 Task: Open Card Product End-of-Life Performance Review in Board Sales Territory Planning and Forecasting to Workspace Design Software and add a team member Softage.2@softage.net, a label Green, a checklist Special Education, an attachment from your computer, a color Green and finally, add a card description 'Plan and execute company team-building activity at a comedy club' and a comment 'We should approach this task with a sense of empathy, putting ourselves in the shoes of our stakeholders to understand their perspectives.'. Add a start date 'Jan 06, 1900' with a due date 'Jan 13, 1900'
Action: Mouse moved to (347, 134)
Screenshot: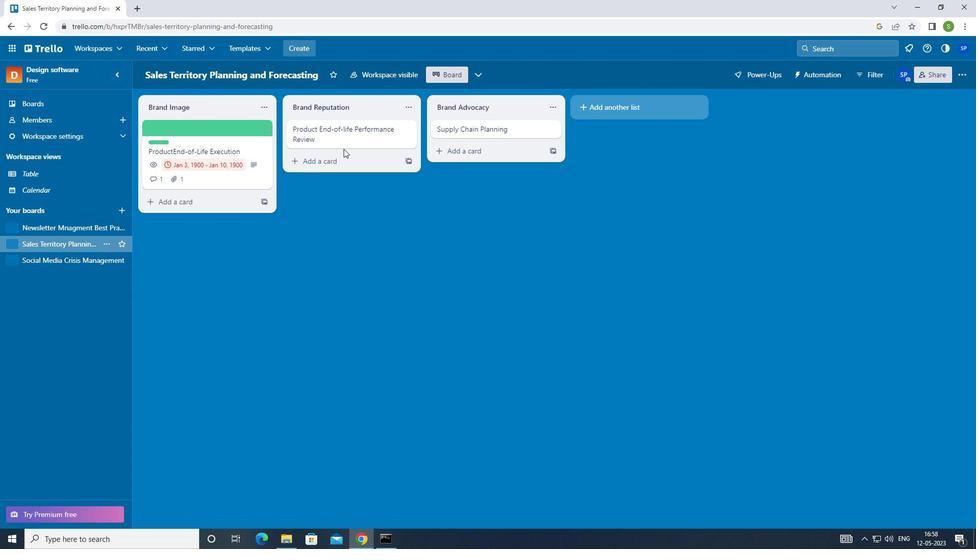 
Action: Mouse pressed left at (347, 134)
Screenshot: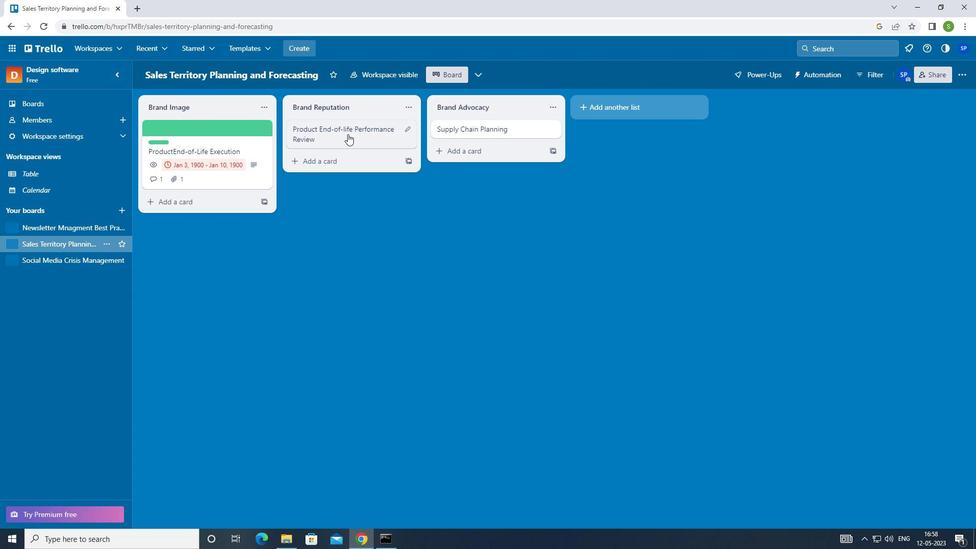 
Action: Mouse moved to (626, 128)
Screenshot: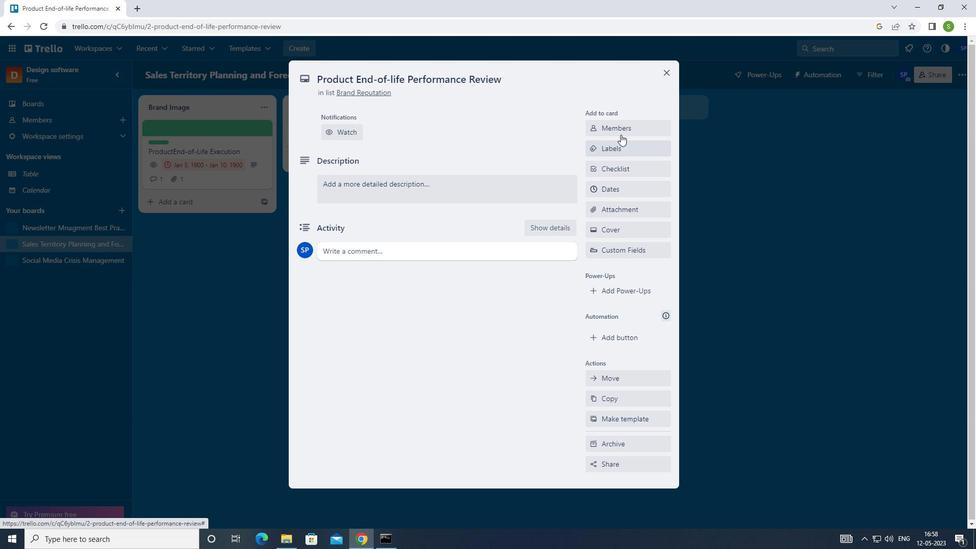 
Action: Mouse pressed left at (626, 128)
Screenshot: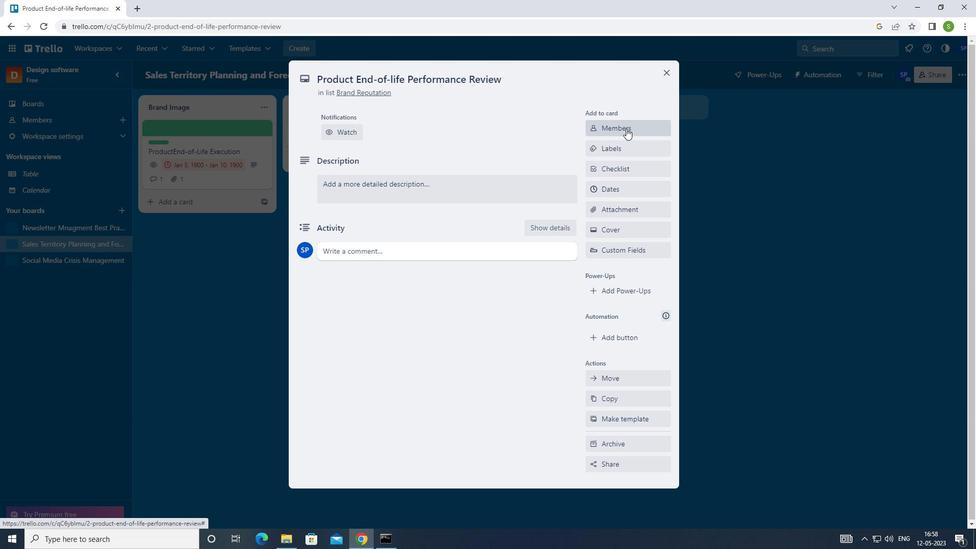 
Action: Mouse moved to (492, 149)
Screenshot: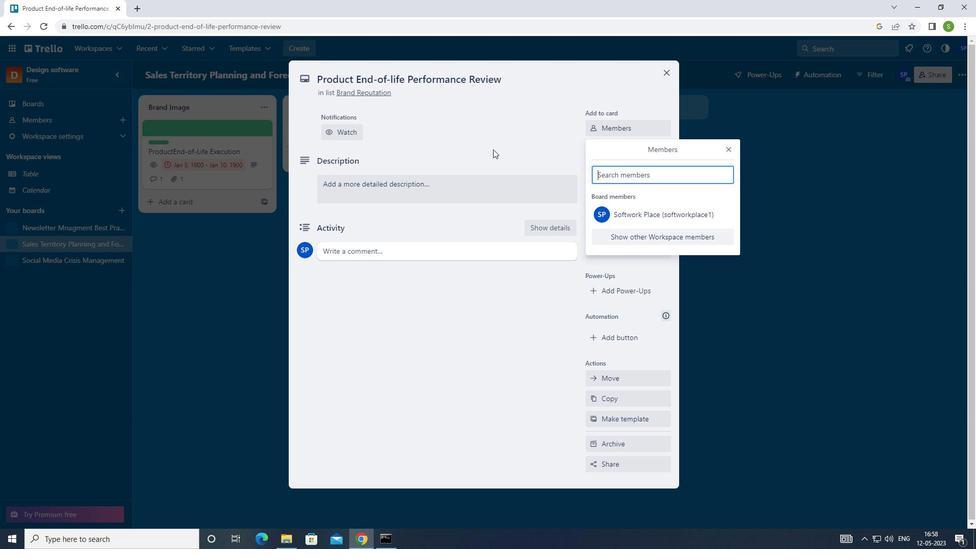 
Action: Key pressed <Key.shift>SOFTAGE.2<Key.shift>@SOFTAGE.NET<Key.enter>
Screenshot: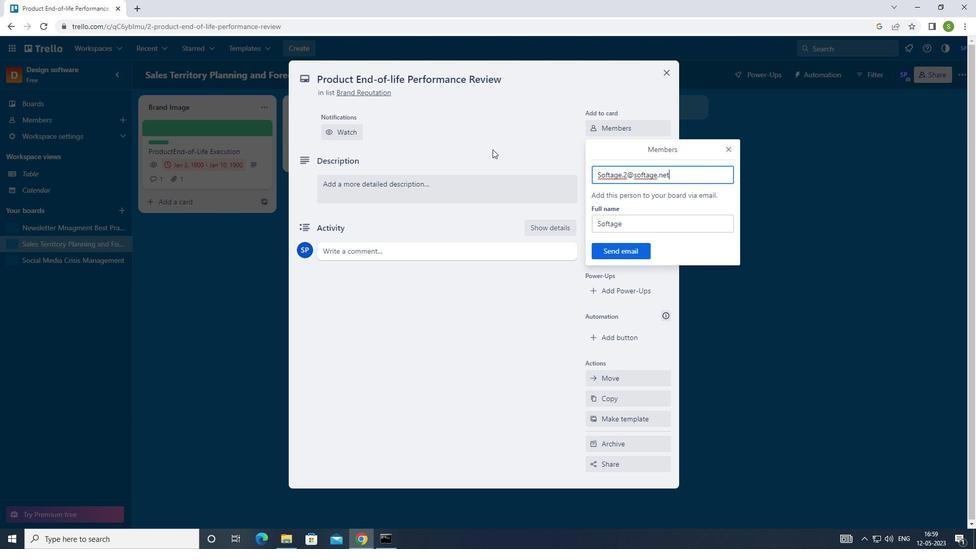 
Action: Mouse moved to (734, 149)
Screenshot: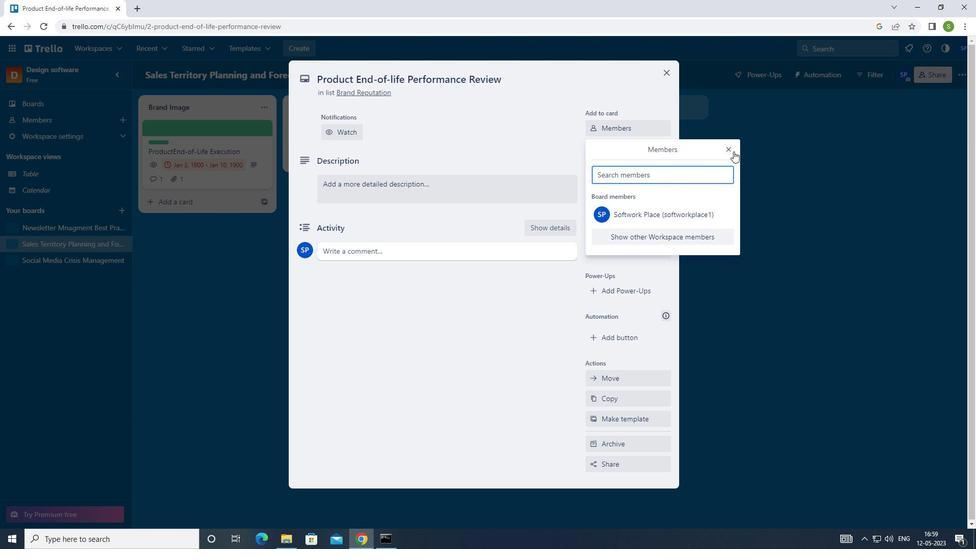 
Action: Mouse pressed left at (734, 149)
Screenshot: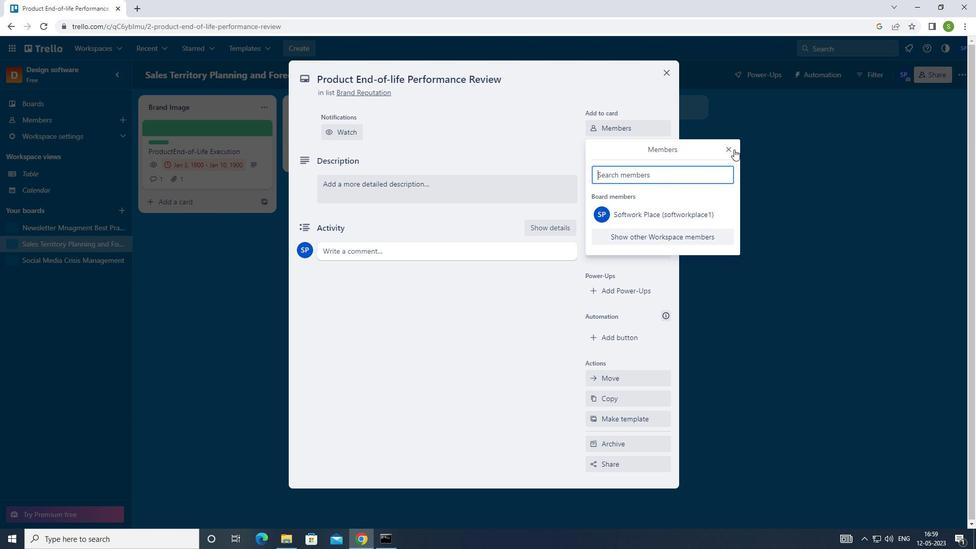 
Action: Mouse moved to (629, 153)
Screenshot: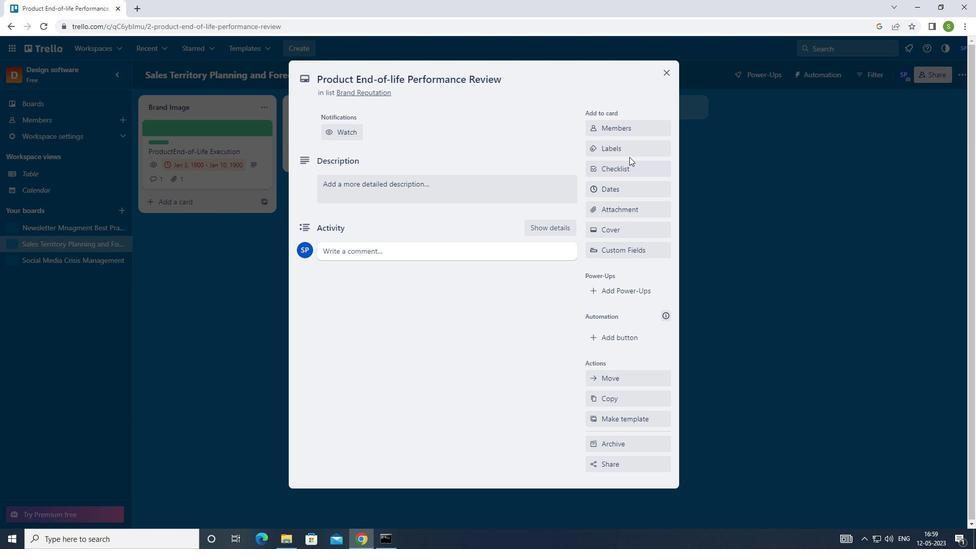 
Action: Mouse pressed left at (629, 153)
Screenshot: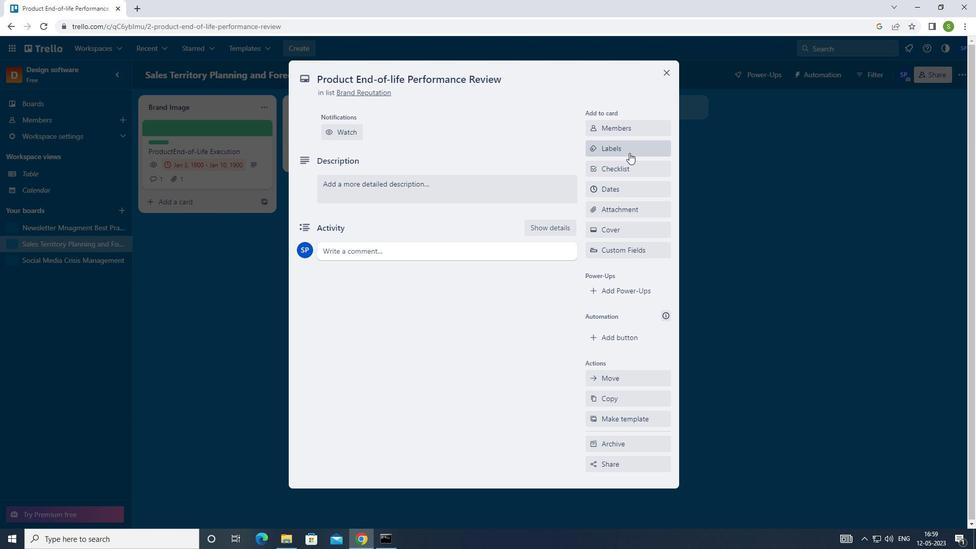 
Action: Mouse moved to (597, 233)
Screenshot: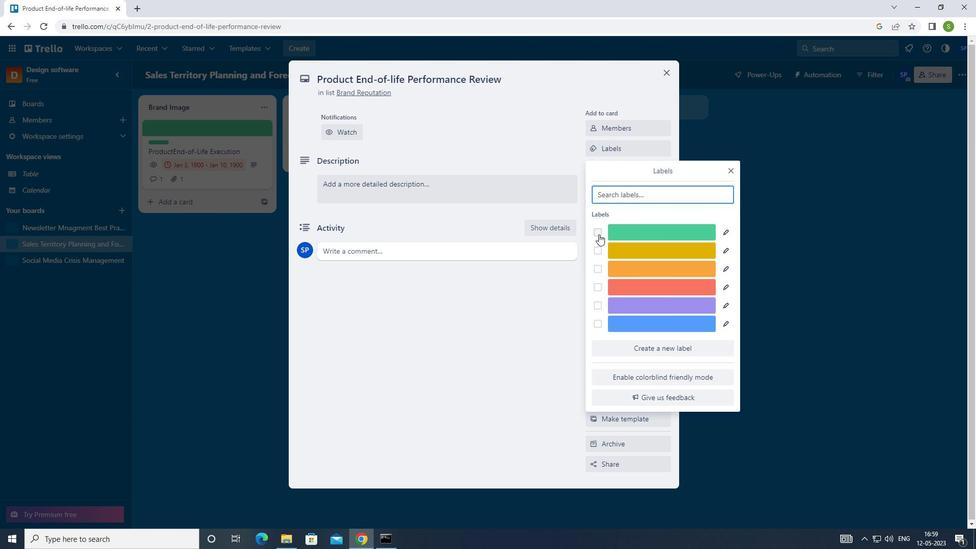 
Action: Mouse pressed left at (597, 233)
Screenshot: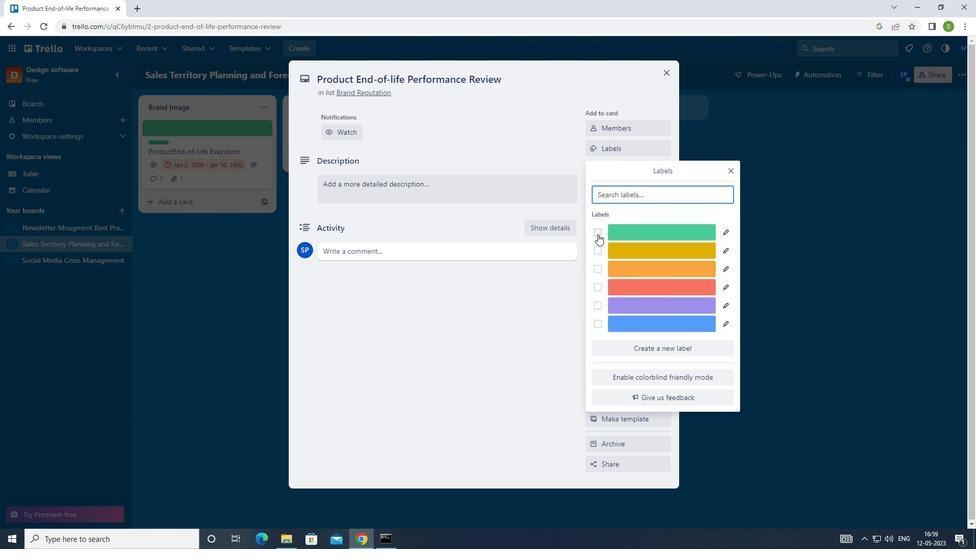 
Action: Mouse moved to (729, 171)
Screenshot: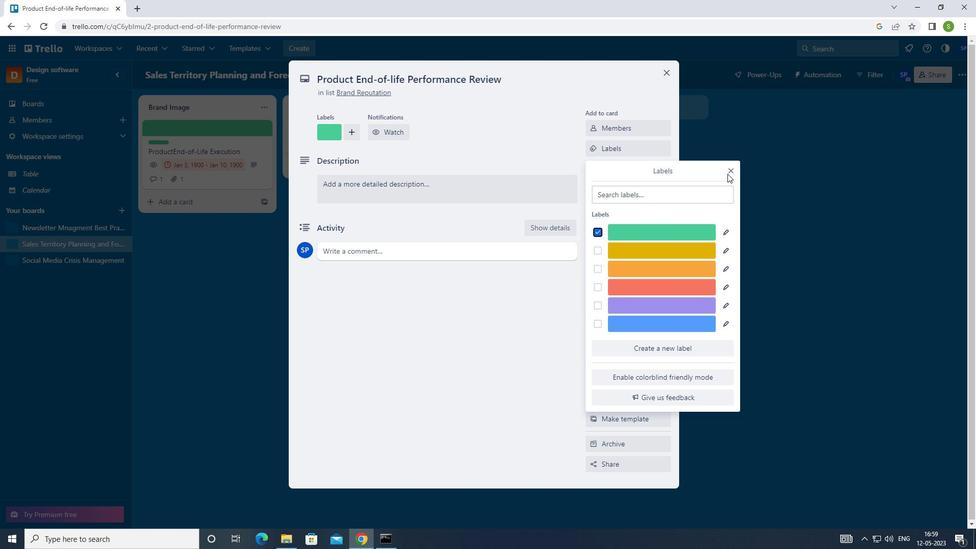 
Action: Mouse pressed left at (729, 171)
Screenshot: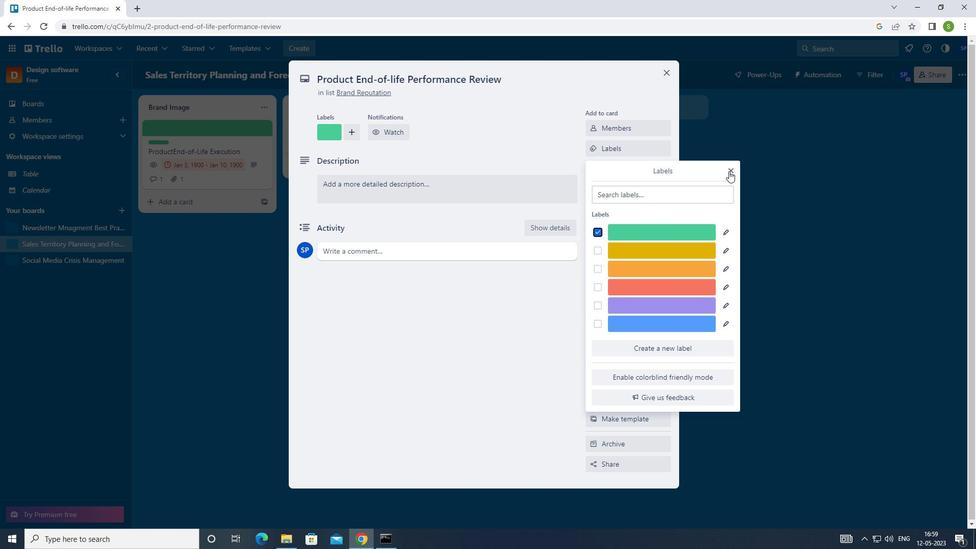 
Action: Mouse moved to (649, 174)
Screenshot: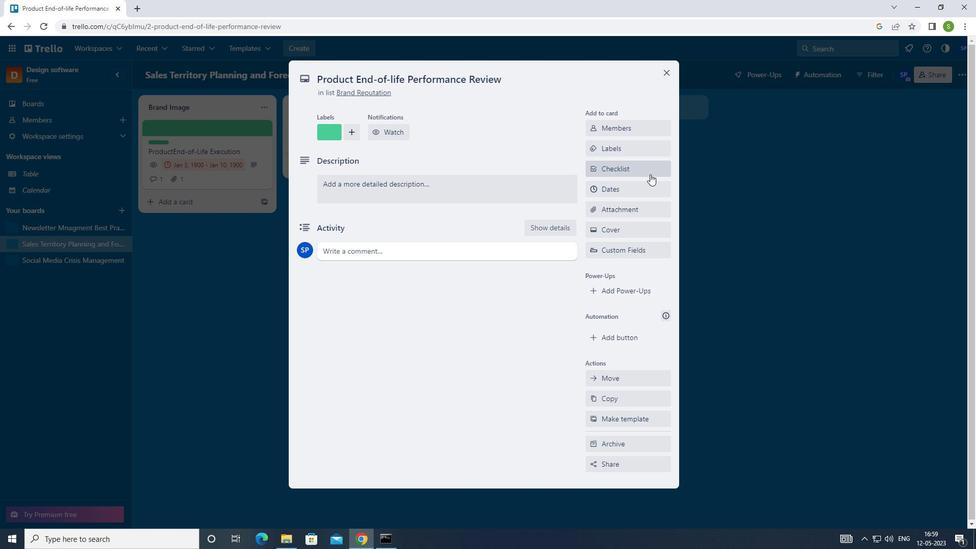 
Action: Mouse pressed left at (649, 174)
Screenshot: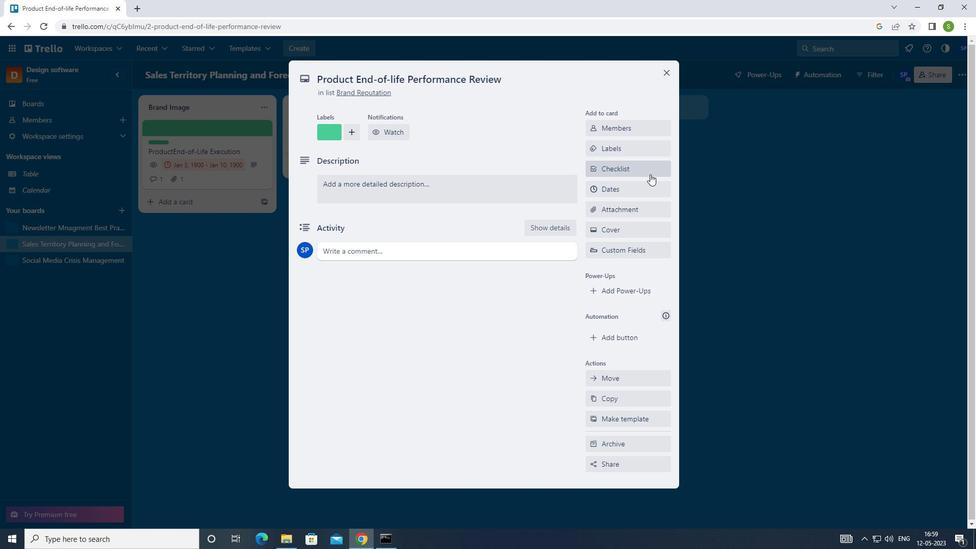 
Action: Mouse moved to (692, 190)
Screenshot: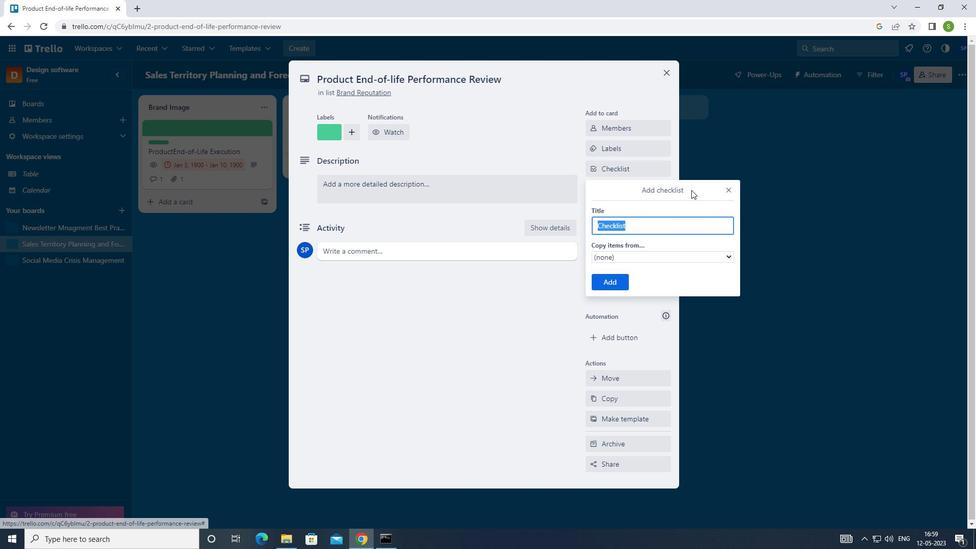 
Action: Key pressed <Key.shift>S
Screenshot: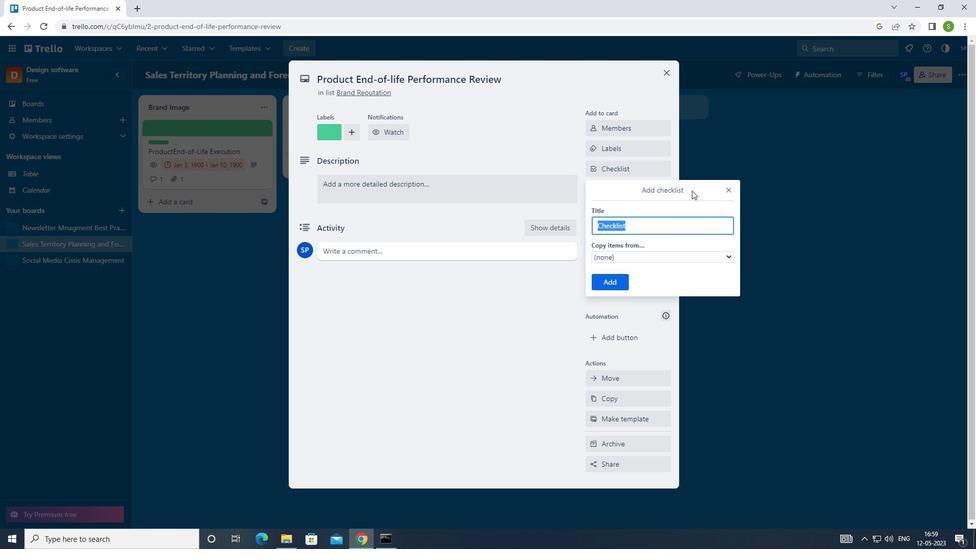 
Action: Mouse moved to (678, 269)
Screenshot: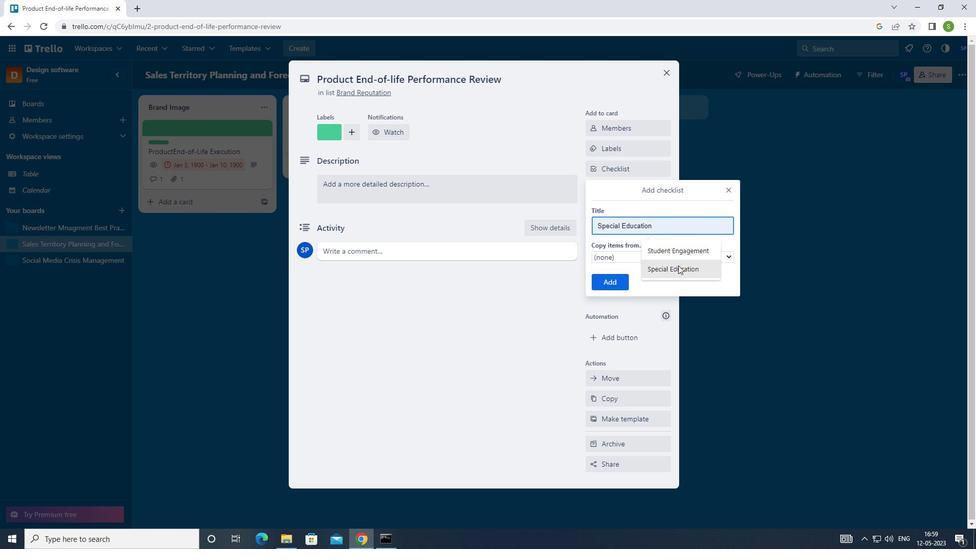 
Action: Mouse pressed left at (678, 269)
Screenshot: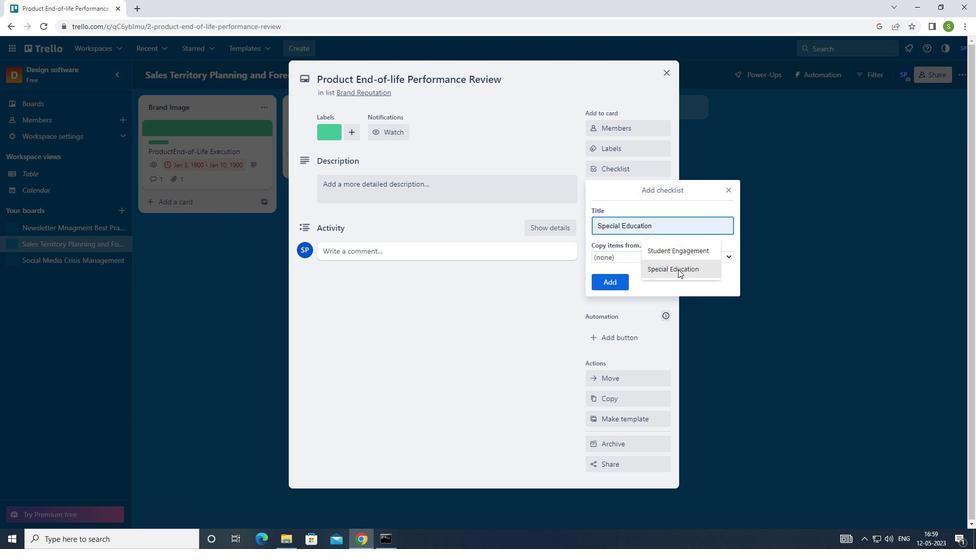 
Action: Mouse moved to (618, 280)
Screenshot: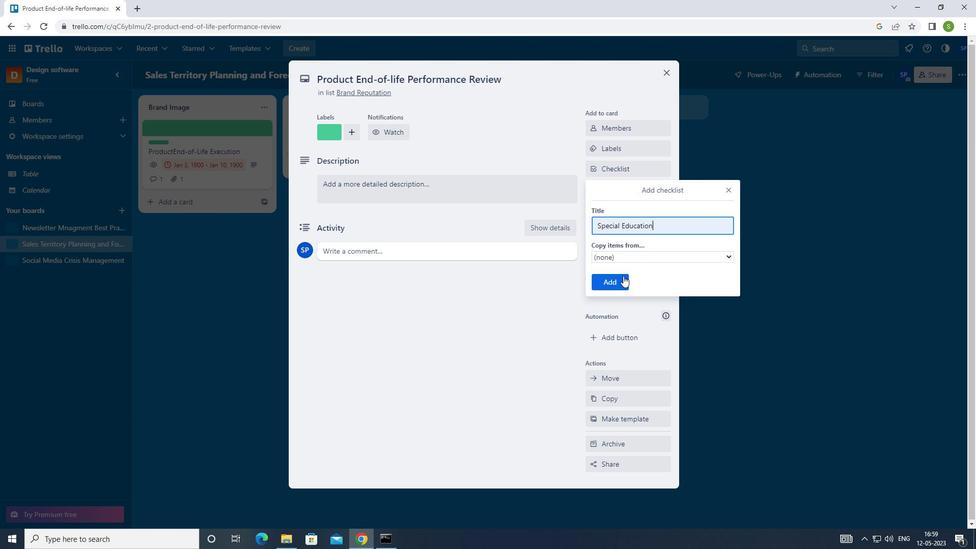 
Action: Mouse pressed left at (618, 280)
Screenshot: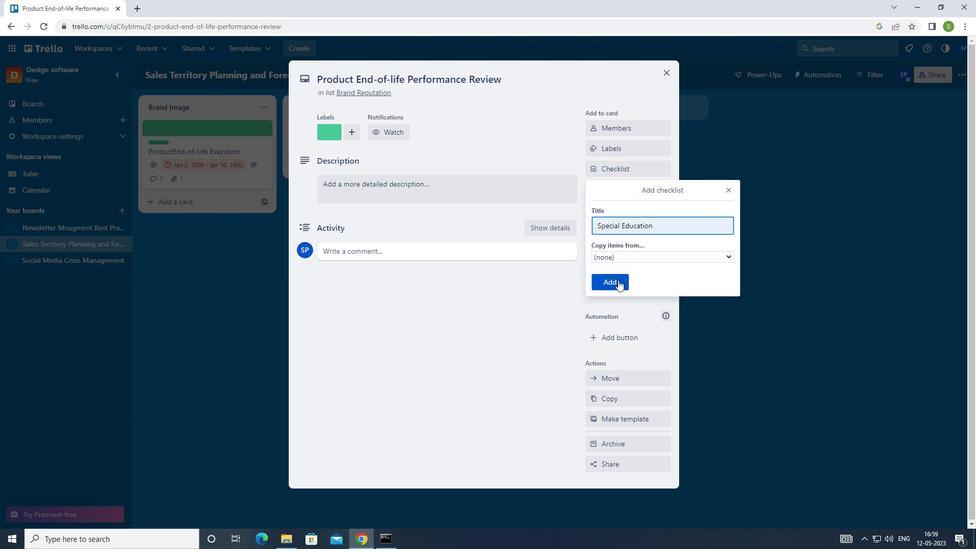 
Action: Mouse moved to (622, 204)
Screenshot: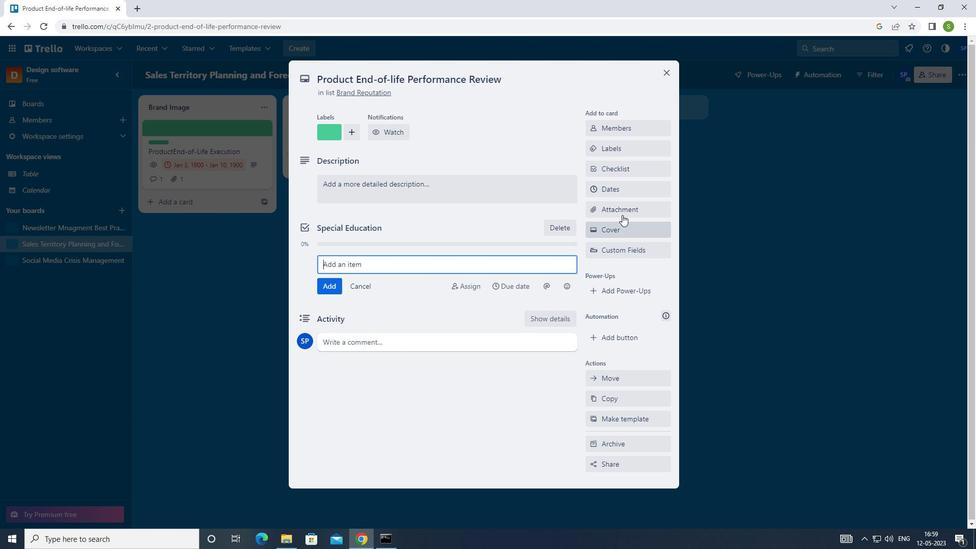 
Action: Mouse pressed left at (622, 204)
Screenshot: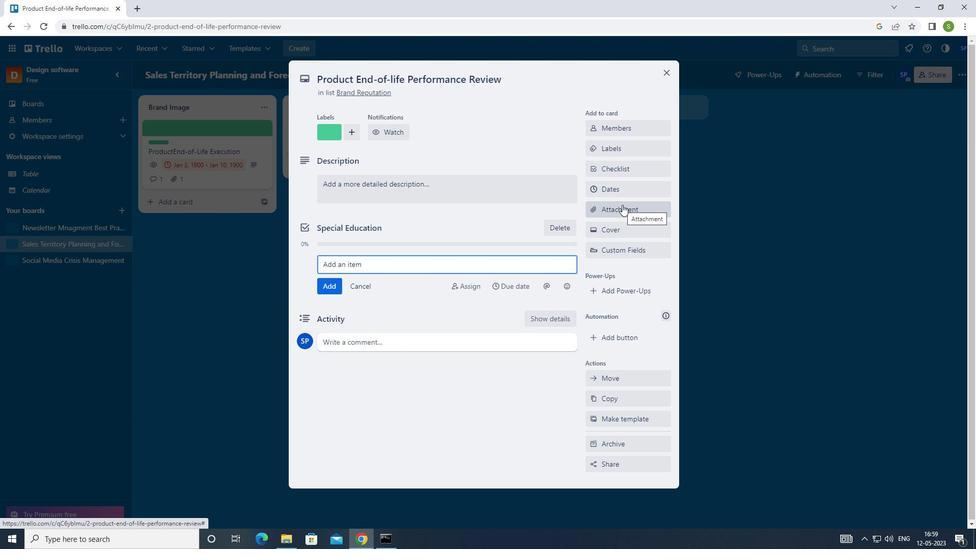 
Action: Mouse moved to (621, 251)
Screenshot: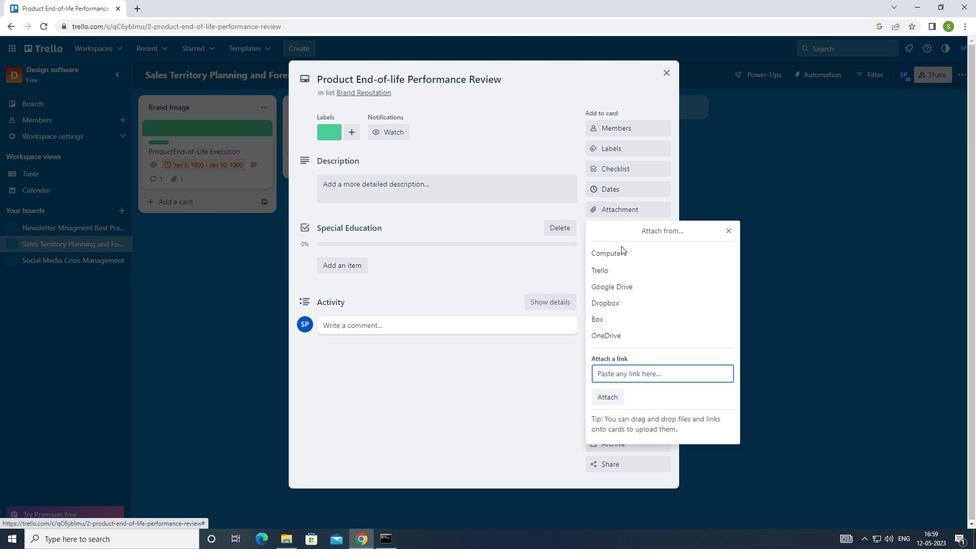 
Action: Mouse pressed left at (621, 251)
Screenshot: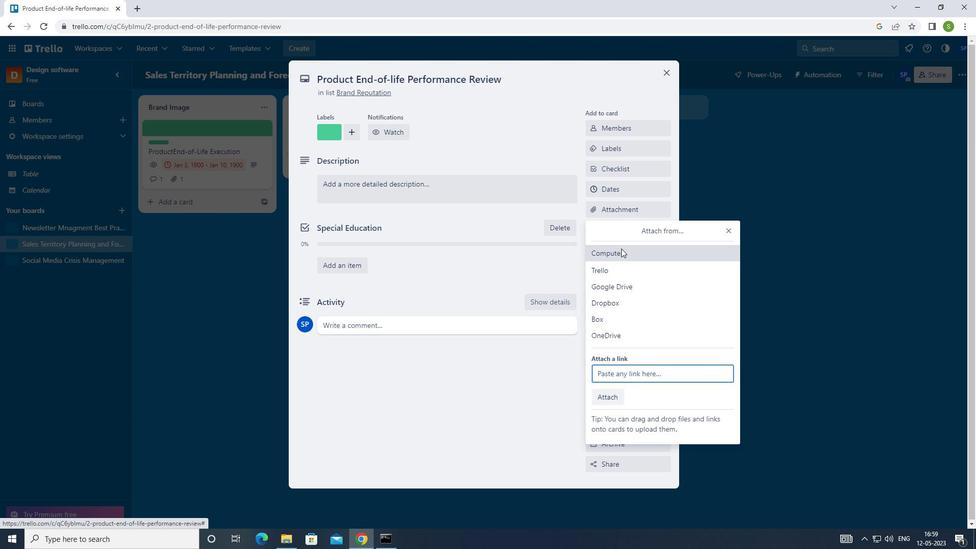 
Action: Mouse moved to (190, 75)
Screenshot: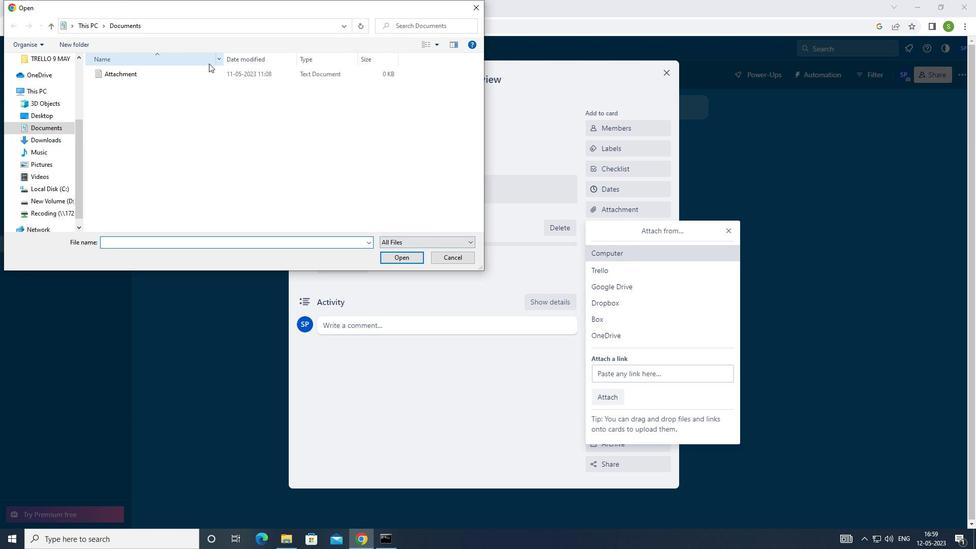 
Action: Mouse pressed left at (190, 75)
Screenshot: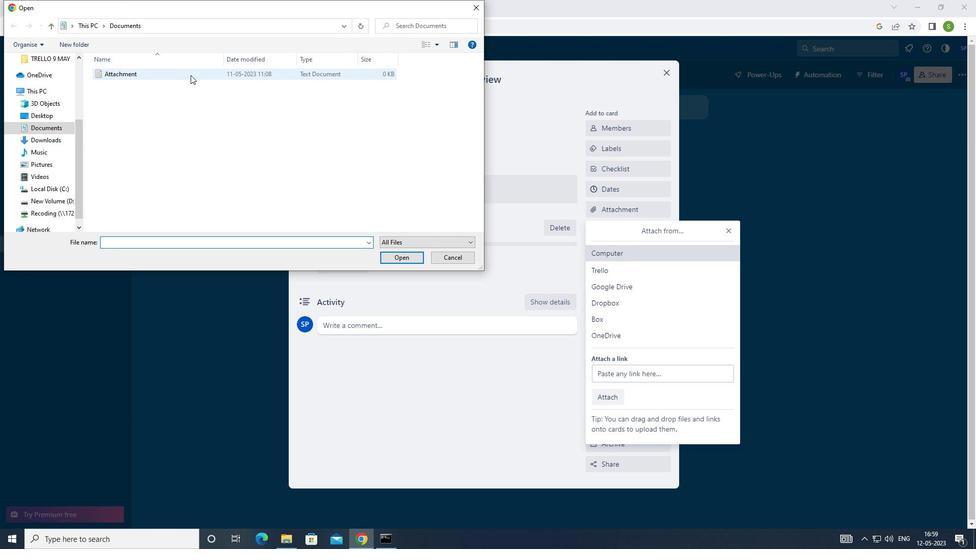 
Action: Mouse moved to (402, 257)
Screenshot: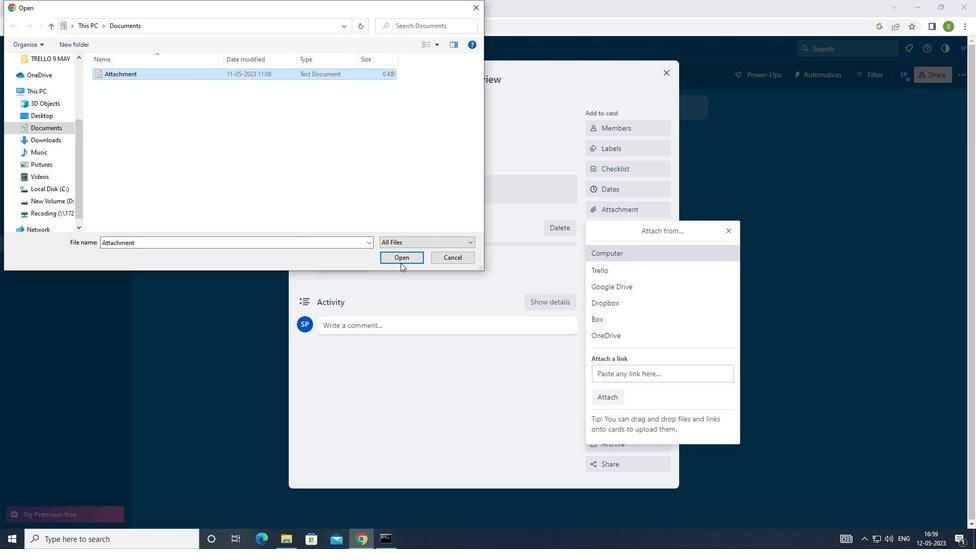 
Action: Mouse pressed left at (402, 257)
Screenshot: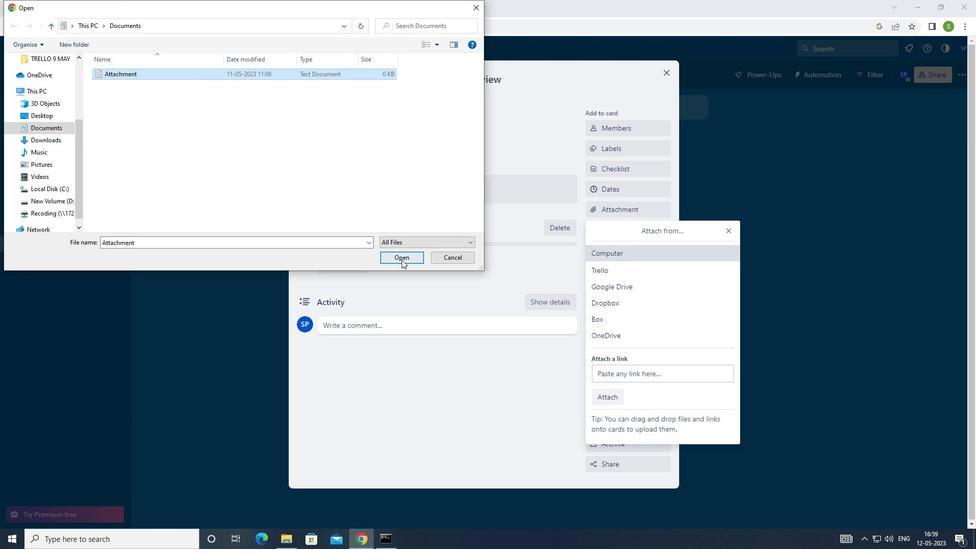 
Action: Mouse moved to (623, 229)
Screenshot: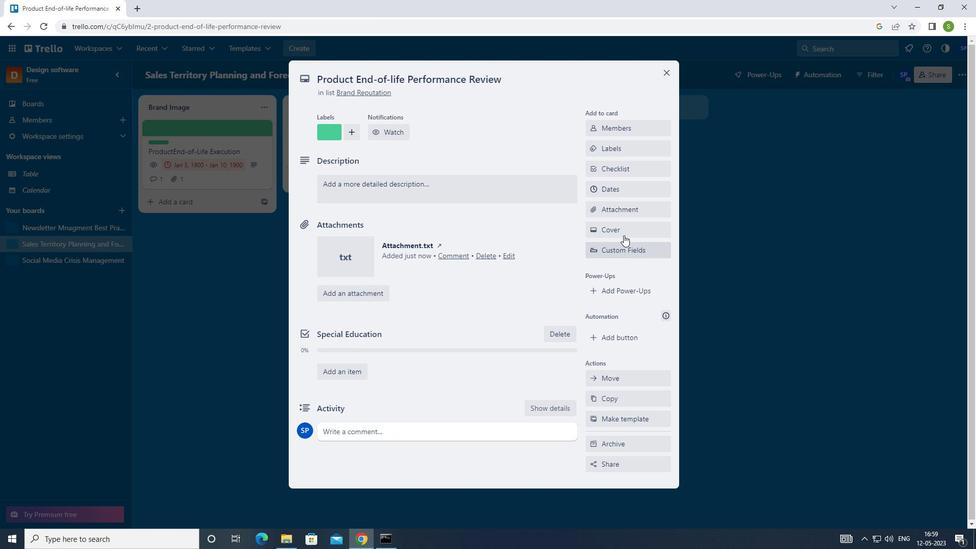 
Action: Mouse pressed left at (623, 229)
Screenshot: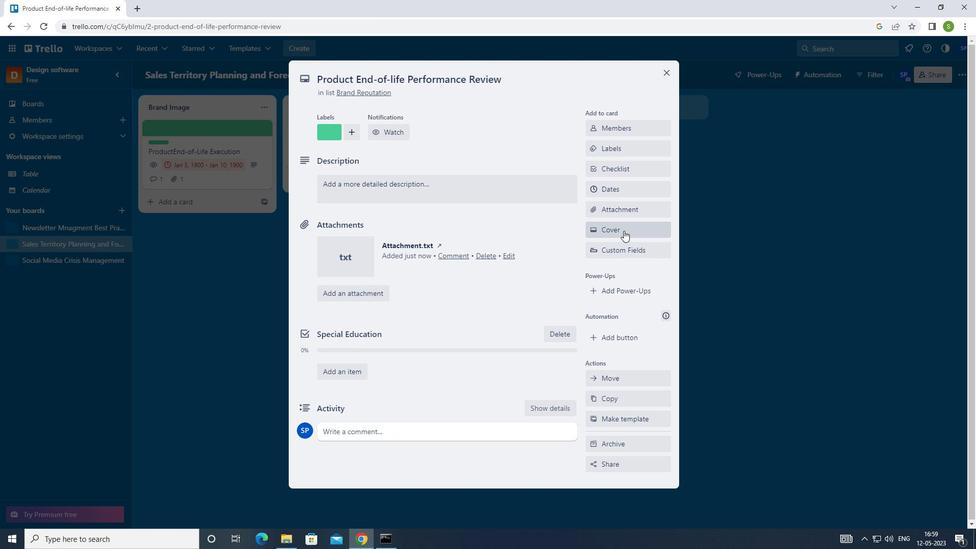 
Action: Mouse moved to (606, 322)
Screenshot: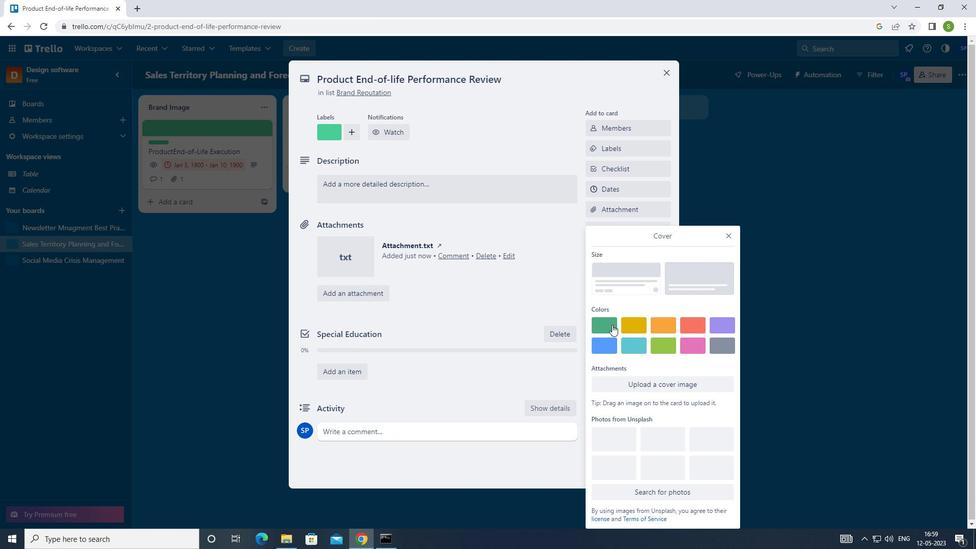 
Action: Mouse pressed left at (606, 322)
Screenshot: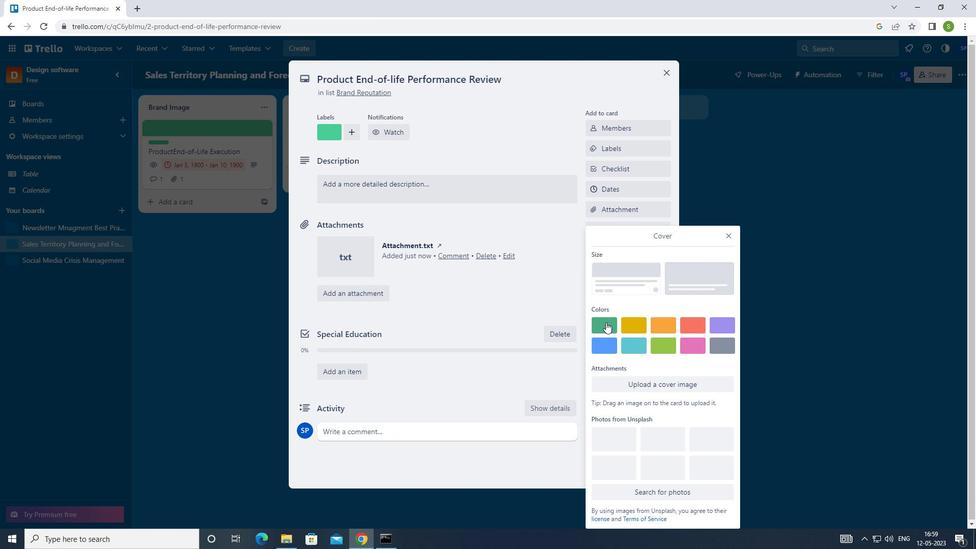 
Action: Mouse moved to (729, 218)
Screenshot: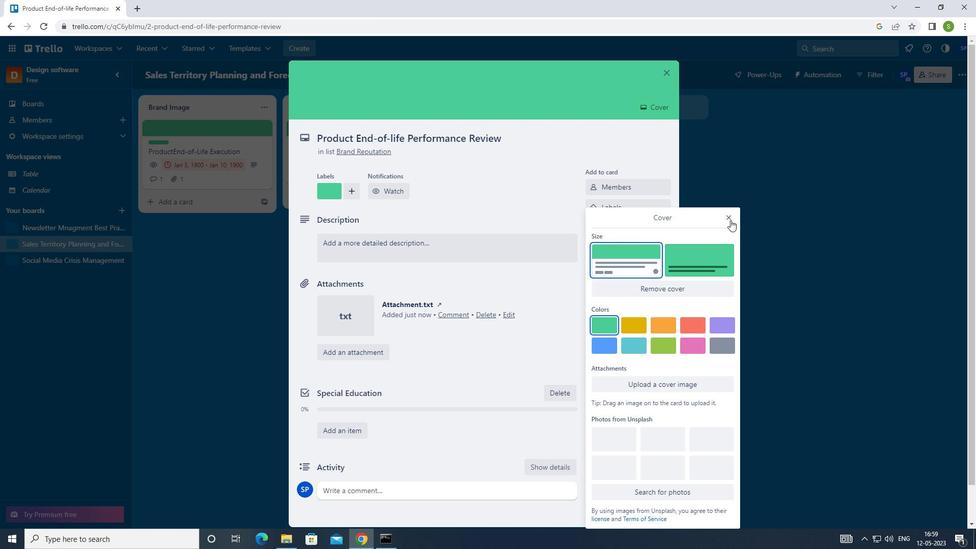 
Action: Mouse pressed left at (729, 218)
Screenshot: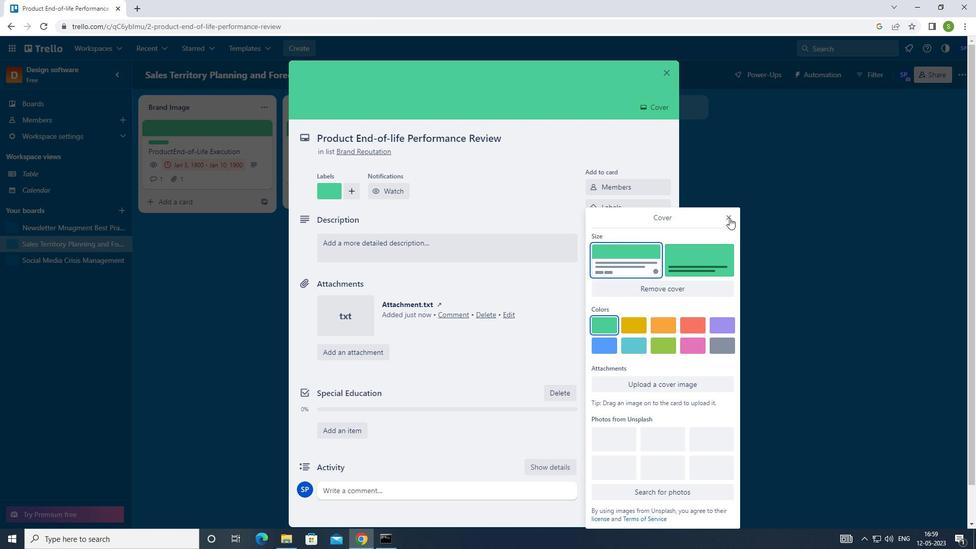 
Action: Mouse moved to (445, 237)
Screenshot: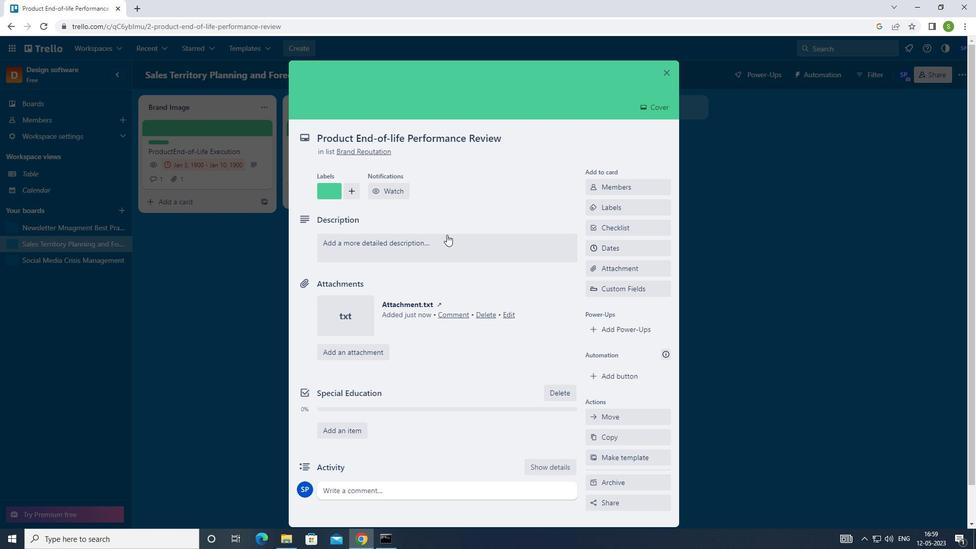 
Action: Mouse pressed left at (445, 237)
Screenshot: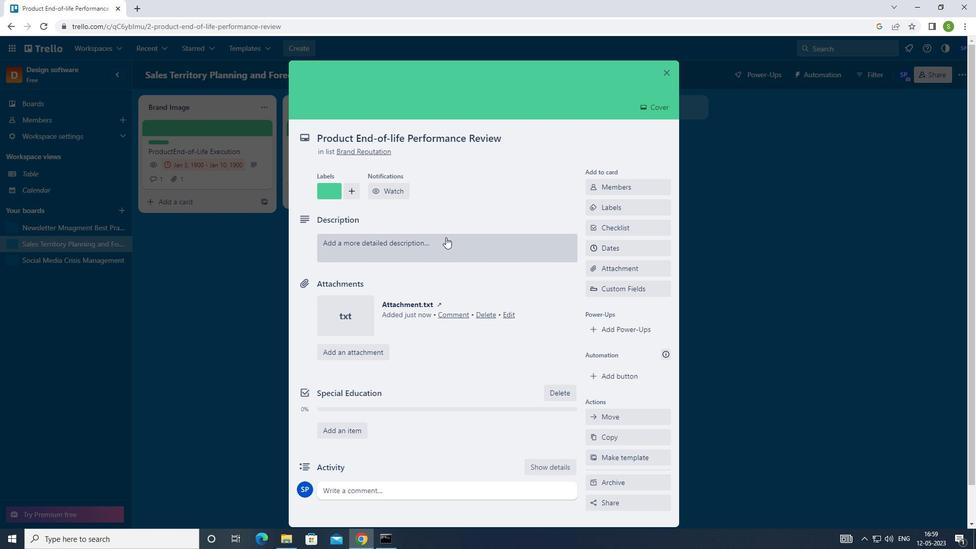 
Action: Mouse moved to (524, 188)
Screenshot: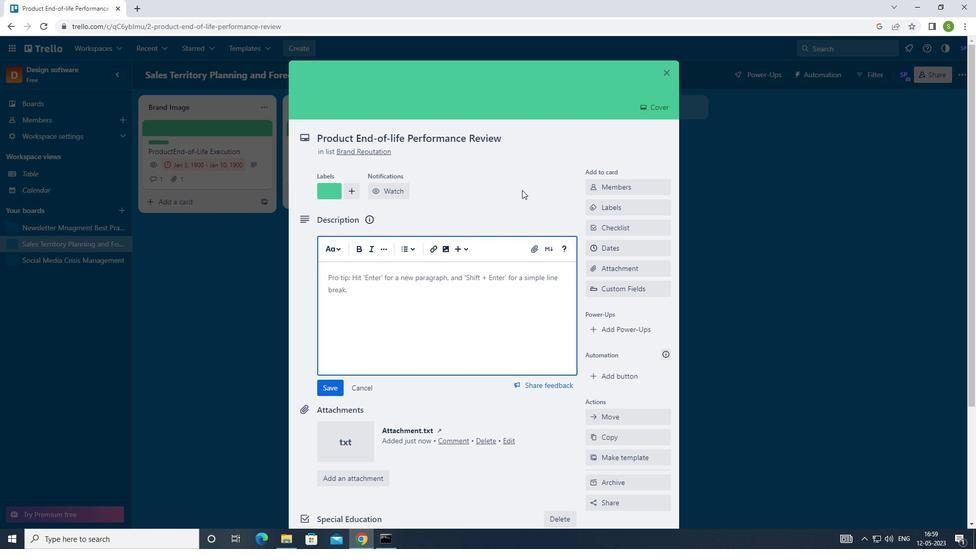 
Action: Key pressed <Key.shift>PLAN<Key.space>AND<Key.space>EXECUTE<Key.space>COMPANY<Key.space>TEAM-BUILDING<Key.space>ACTIVITY<Key.space>ATRB<Key.backspace><Key.backspace><Key.space>A<Key.space>COMMEDY<Key.backspace><Key.backspace><Key.backspace><Key.backspace>EDY<Key.space>CLUB
Screenshot: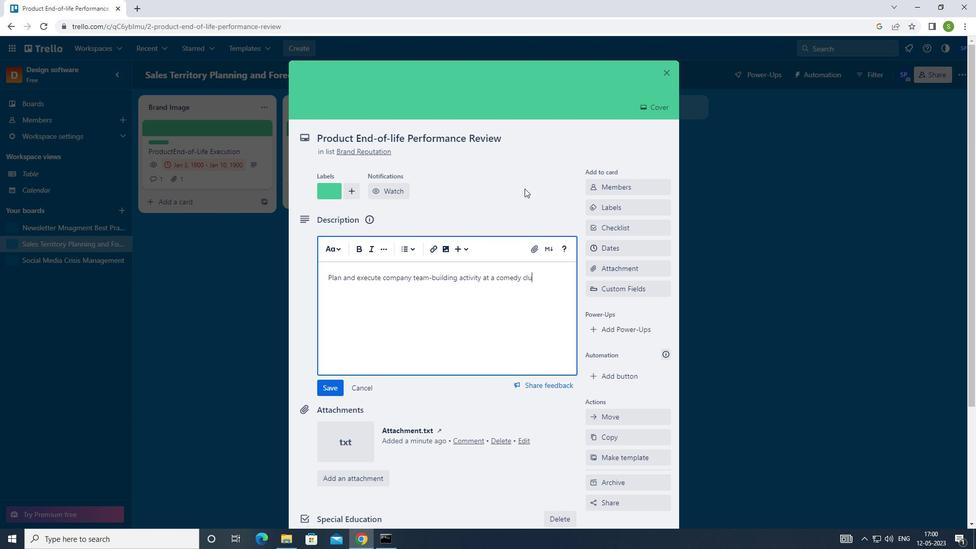 
Action: Mouse moved to (328, 386)
Screenshot: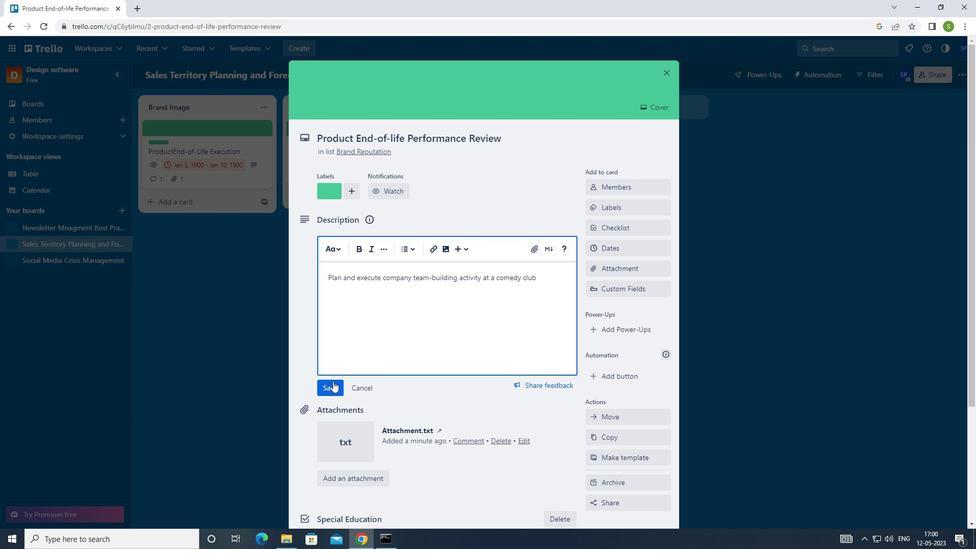 
Action: Mouse pressed left at (328, 386)
Screenshot: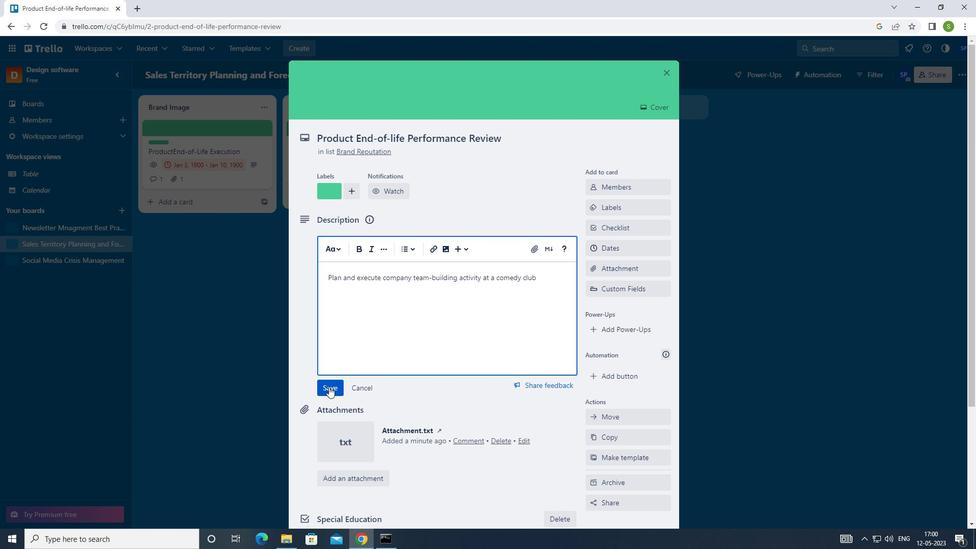 
Action: Mouse moved to (390, 360)
Screenshot: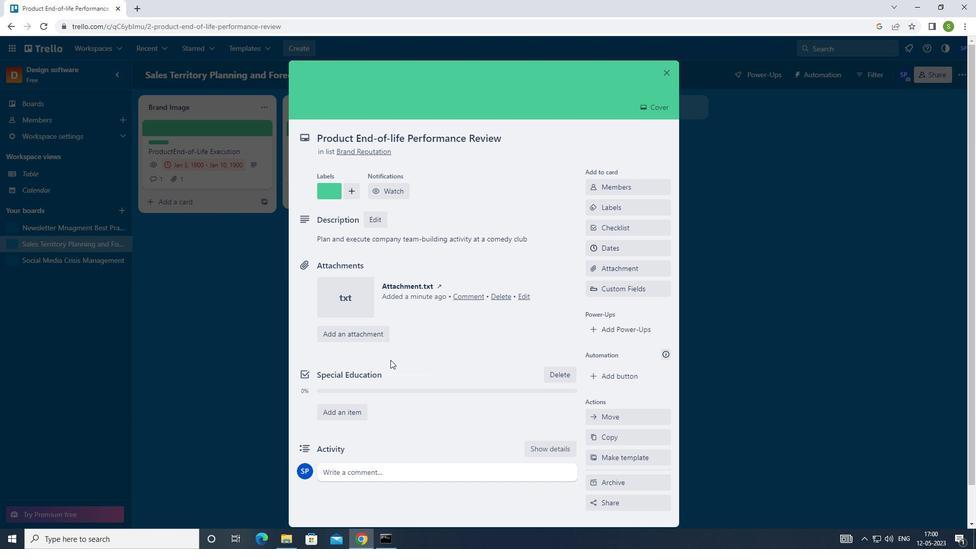 
Action: Mouse scrolled (390, 359) with delta (0, 0)
Screenshot: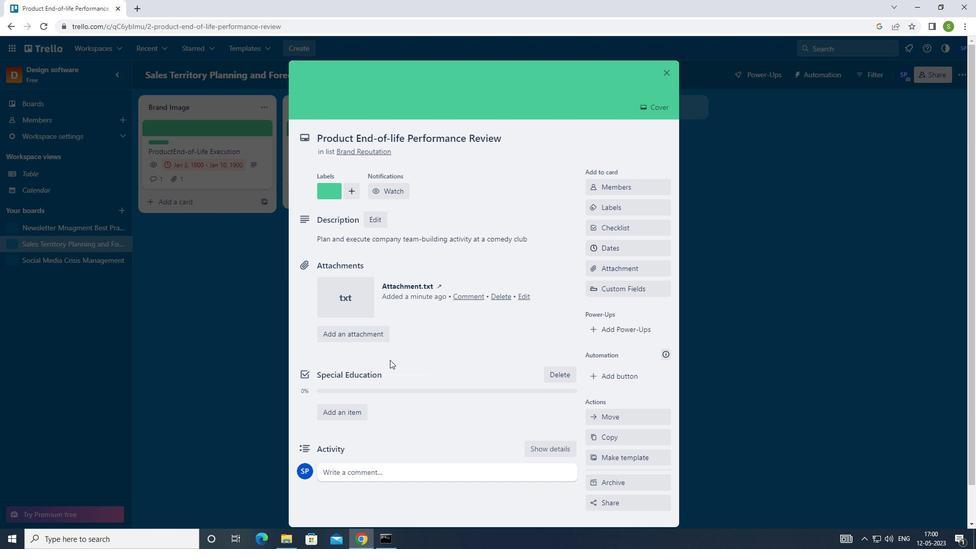 
Action: Mouse scrolled (390, 359) with delta (0, 0)
Screenshot: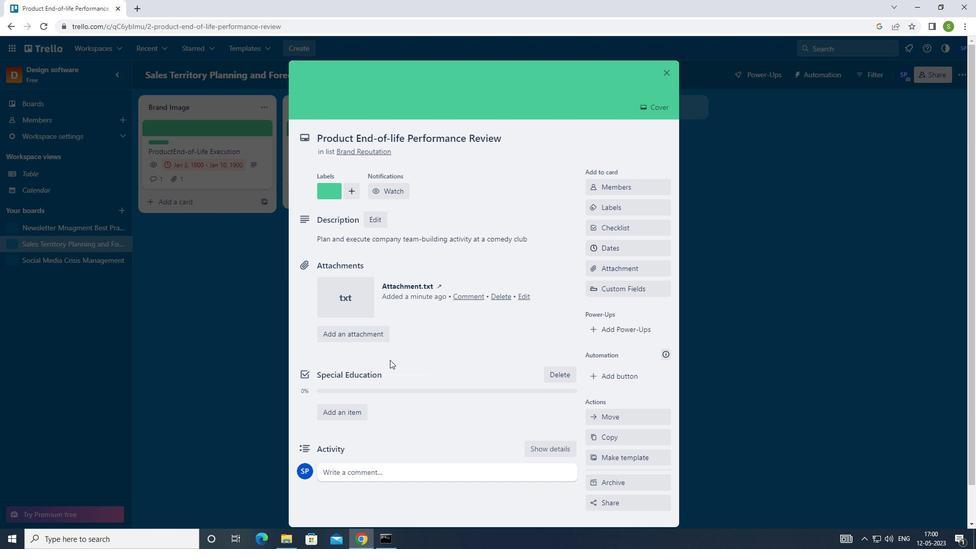 
Action: Mouse scrolled (390, 359) with delta (0, 0)
Screenshot: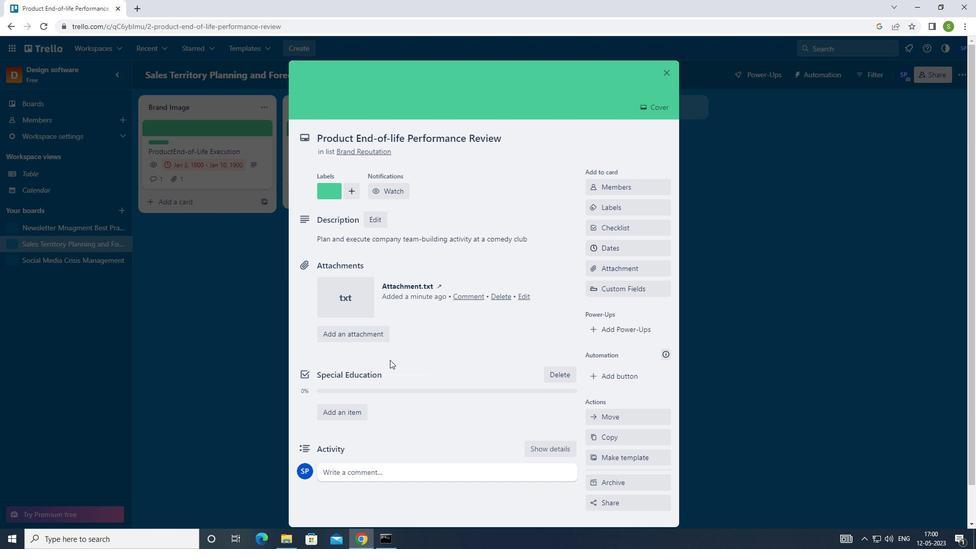 
Action: Mouse scrolled (390, 359) with delta (0, 0)
Screenshot: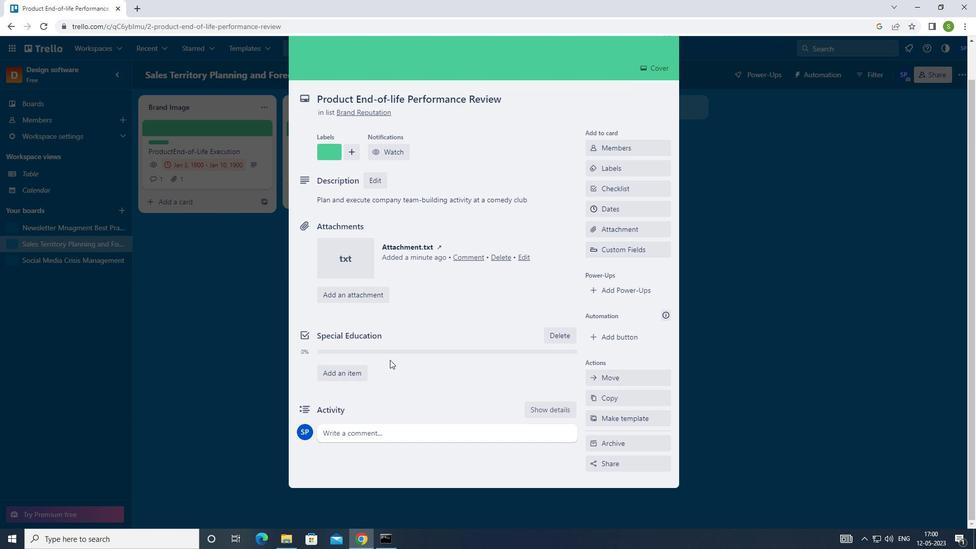 
Action: Mouse scrolled (390, 359) with delta (0, 0)
Screenshot: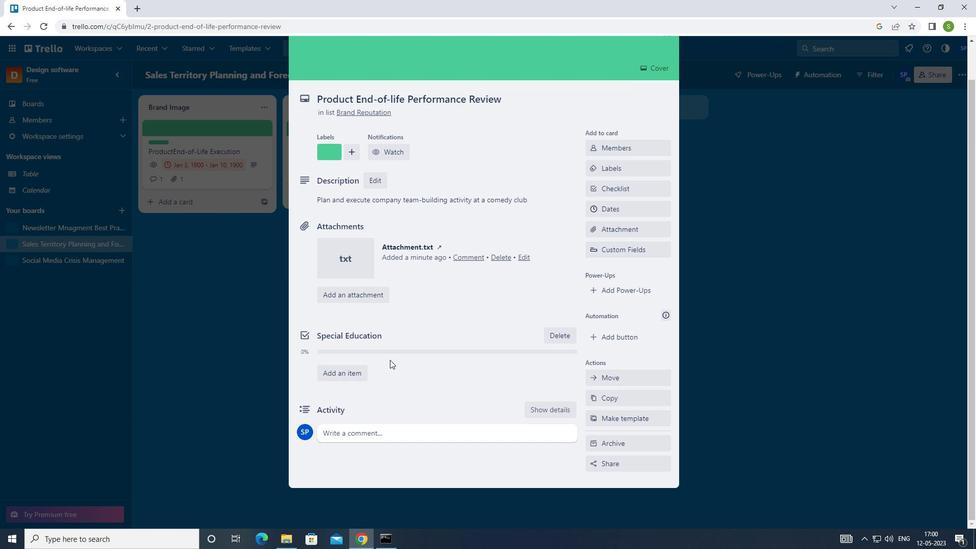 
Action: Mouse scrolled (390, 359) with delta (0, 0)
Screenshot: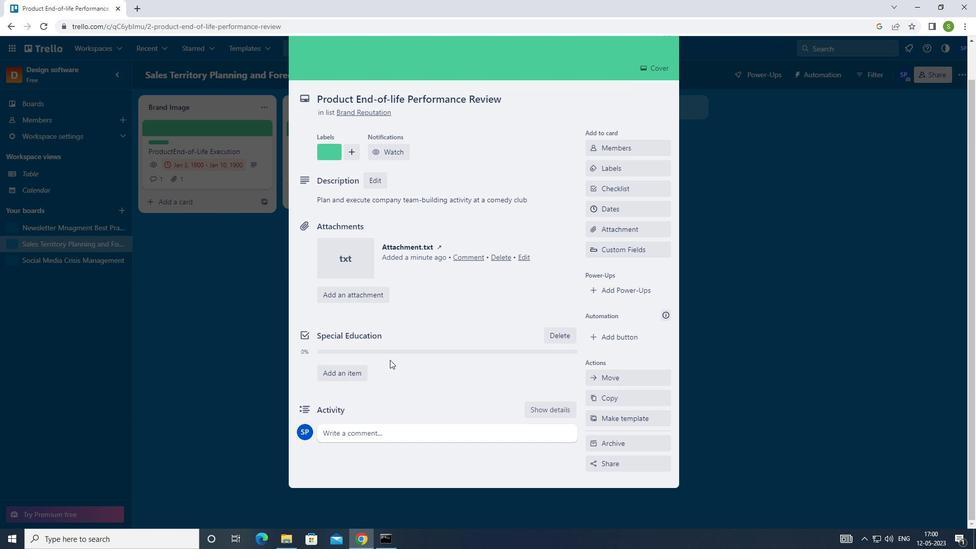 
Action: Mouse moved to (330, 433)
Screenshot: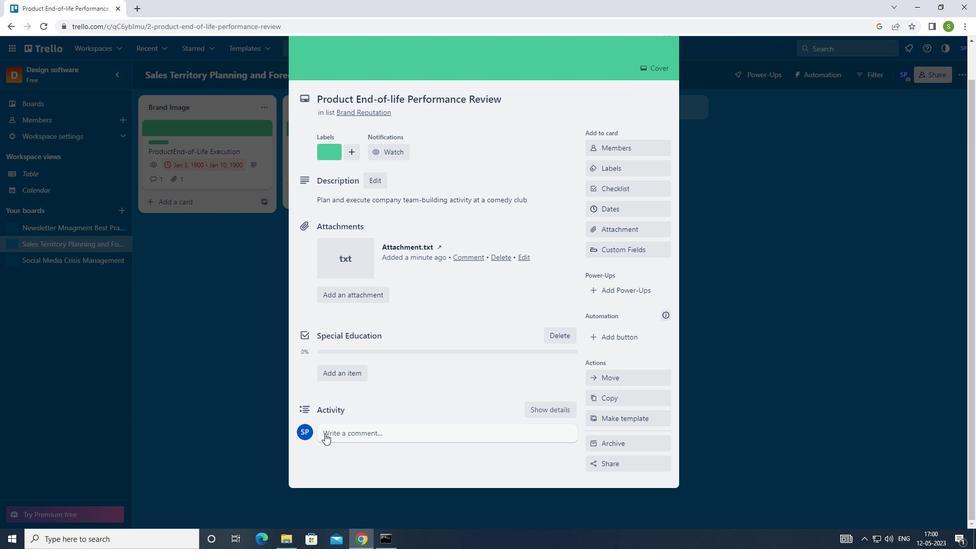 
Action: Mouse pressed left at (330, 433)
Screenshot: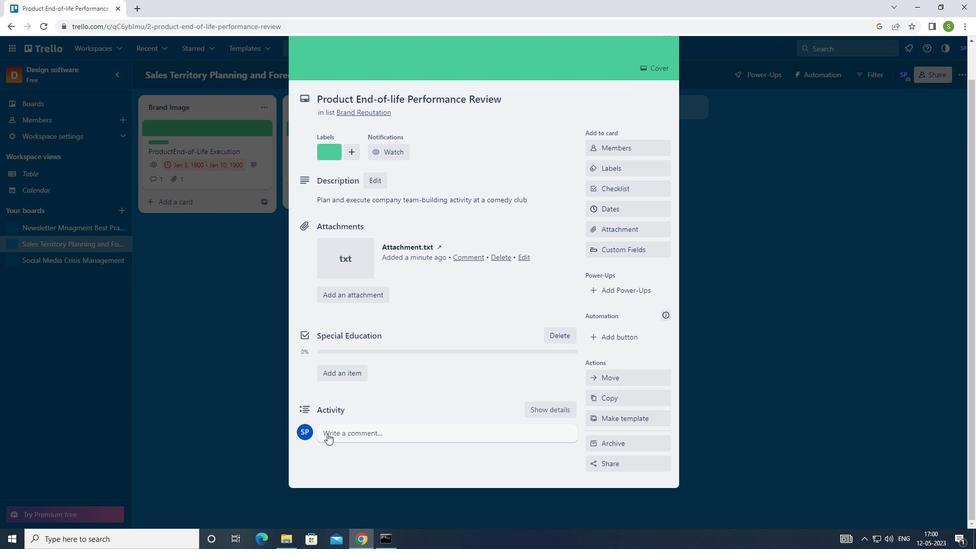 
Action: Mouse moved to (414, 358)
Screenshot: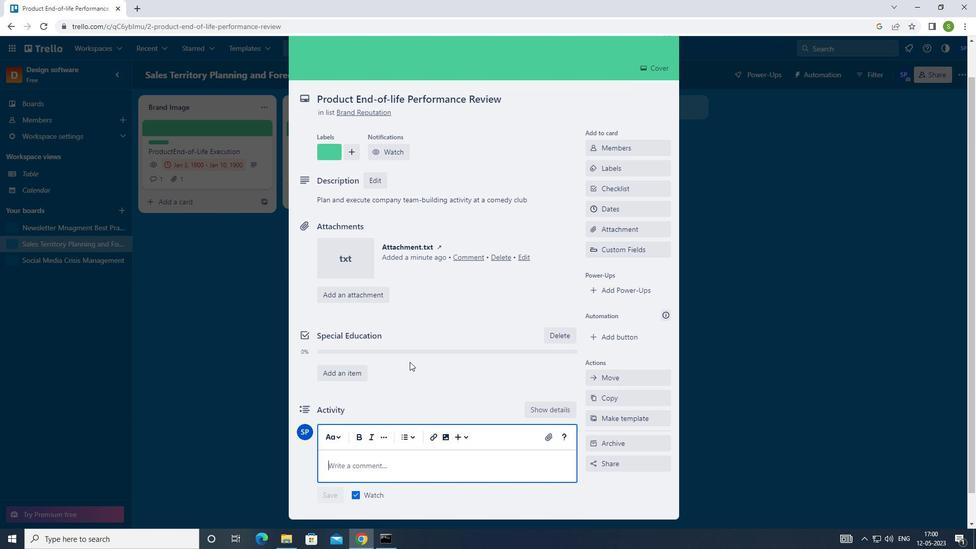 
Action: Key pressed <Key.shift>WE<Key.space>SHOULD<Key.space>APPROACH<Key.space>THIS<Key.space>TASK<Key.space>WITH<Key.space>A<Key.space>SENSE<Key.space>OF<Key.space>EMATHY<Key.space>PUTTING<Key.space>OURSELEVR<Key.backspace>ES<Key.left><Key.left><Key.left><Key.left><Key.left><Key.left><Key.left><Key.left><Key.left><Key.left><Key.left><Key.left><Key.left><Key.left><Key.left><Key.left><Key.left><Key.left><Key.left><Key.left><Key.left><Key.left><Key.left>P<Key.right><Key.right><Key.right><Key.right><Key.right><Key.right><Key.right><Key.right><Key.right><Key.right><Key.right><Key.right><Key.right><Key.right><Key.right><Key.right><Key.right><Key.right><Key.right><Key.right><Key.right><Key.right><Key.right><Key.space>IN<Key.space>THE<Key.space><Key.space>SHOE<Key.space>OF<Key.space>OUR<Key.space>STAKEHOLDER<Key.space>TO<Key.space>UNDERSTAND<Key.space>THEIR<Key.space>PERSPECTIVE
Screenshot: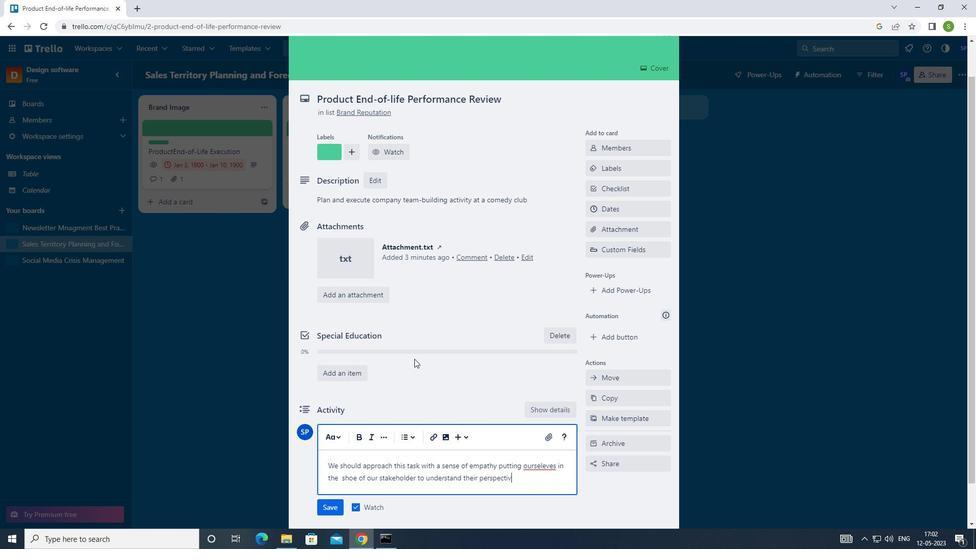 
Action: Mouse moved to (327, 504)
Screenshot: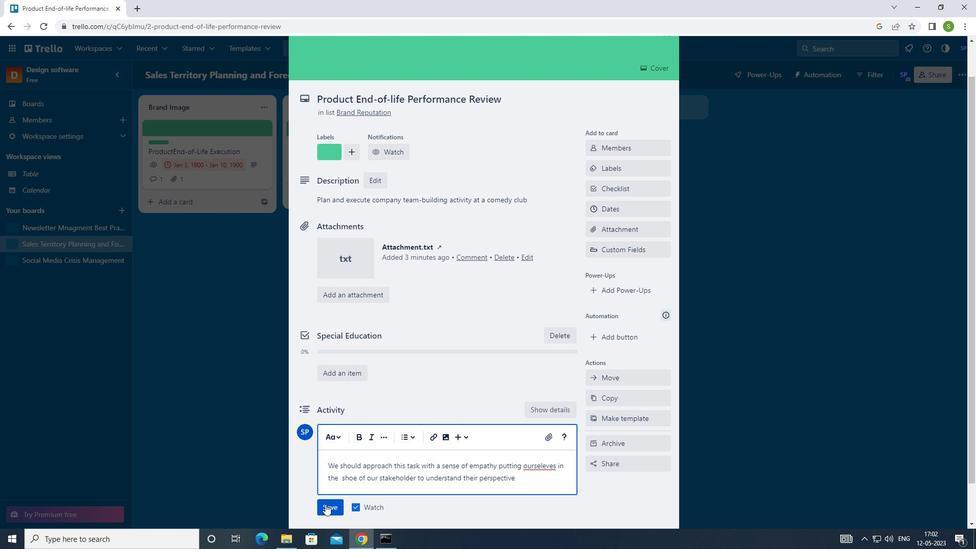 
Action: Mouse pressed left at (327, 504)
Screenshot: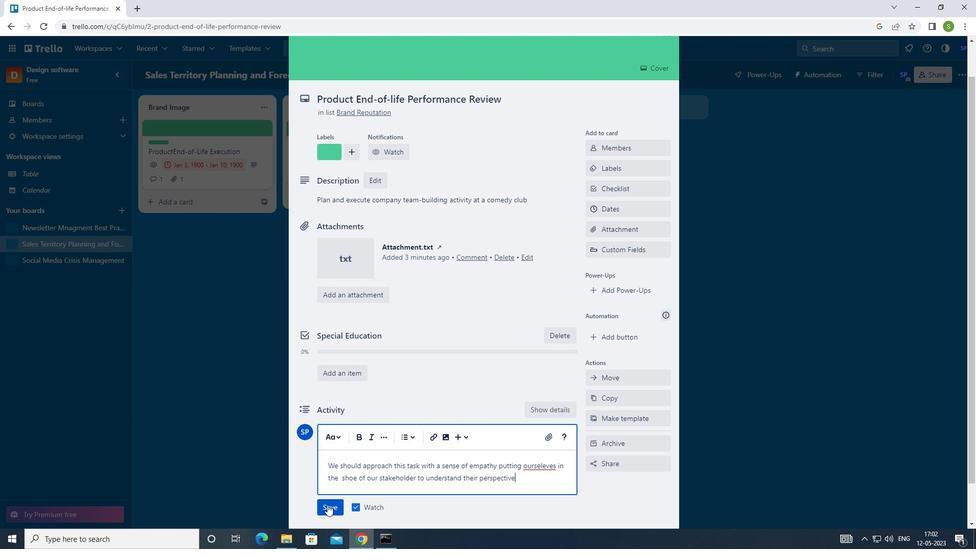 
Action: Mouse moved to (636, 206)
Screenshot: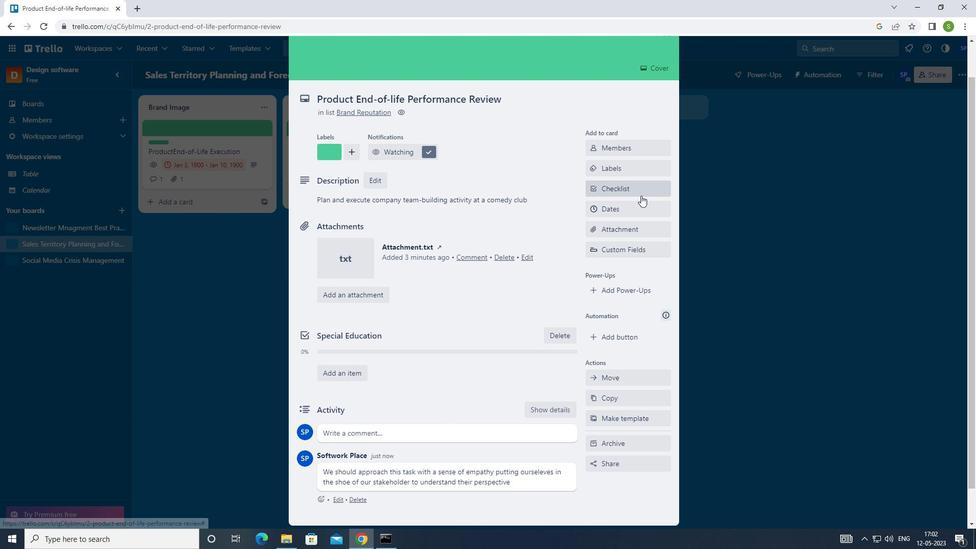 
Action: Mouse pressed left at (636, 206)
Screenshot: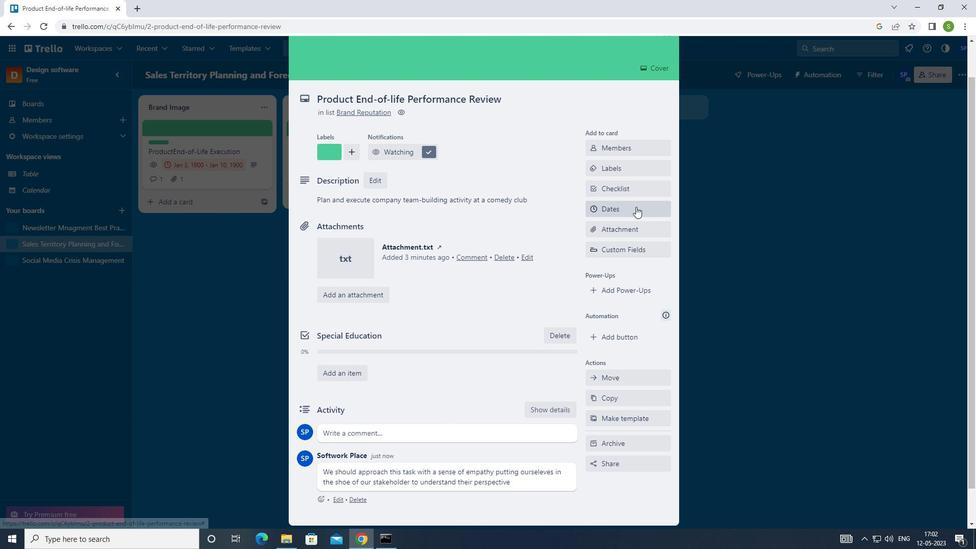 
Action: Mouse moved to (594, 261)
Screenshot: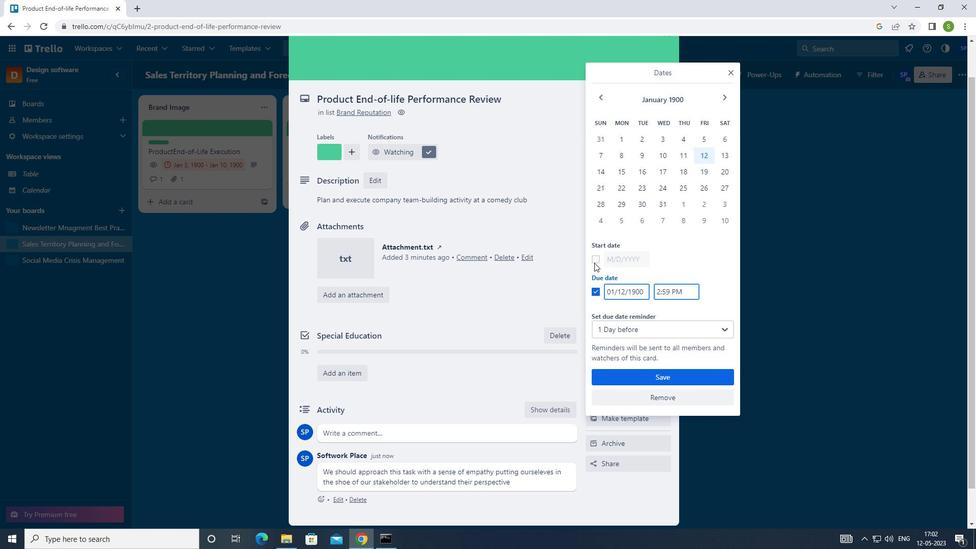 
Action: Mouse pressed left at (594, 261)
Screenshot: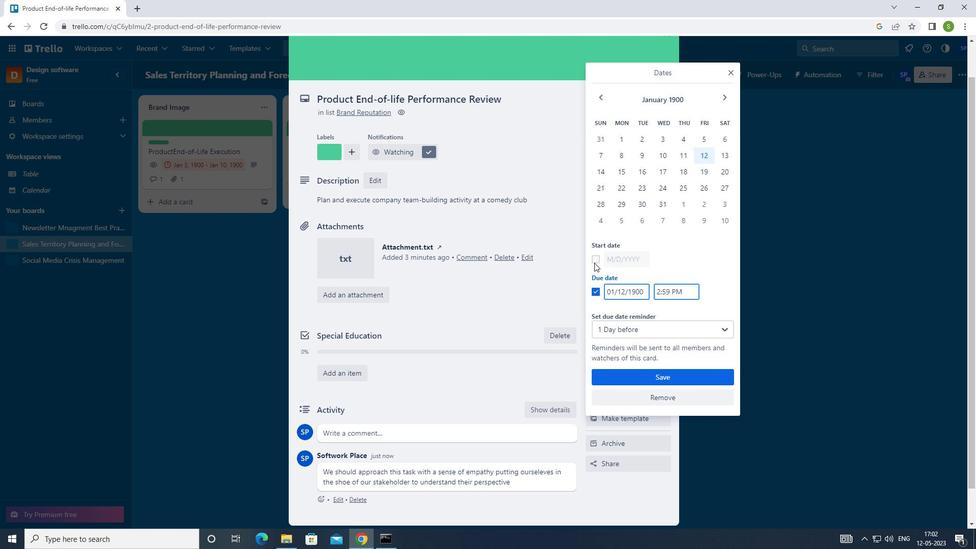 
Action: Mouse moved to (621, 259)
Screenshot: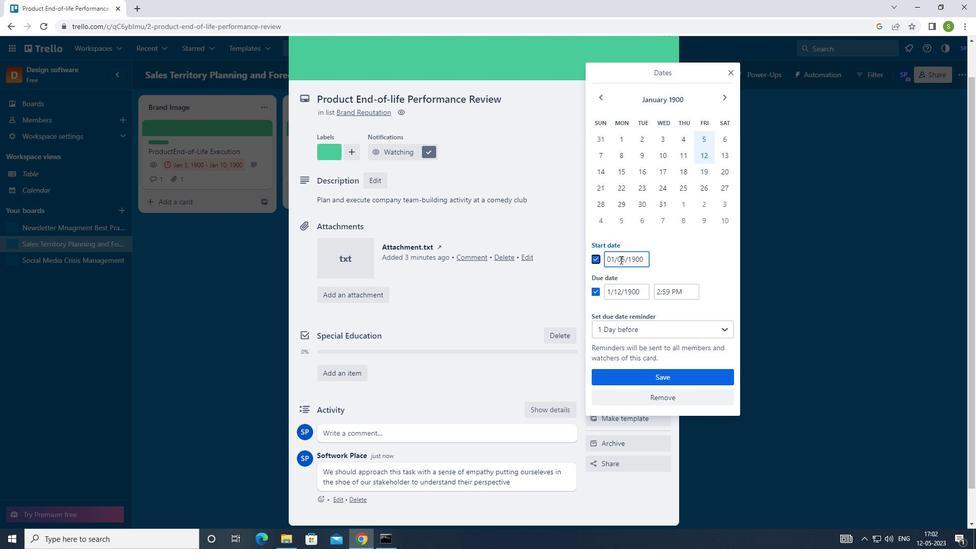 
Action: Mouse pressed left at (621, 259)
Screenshot: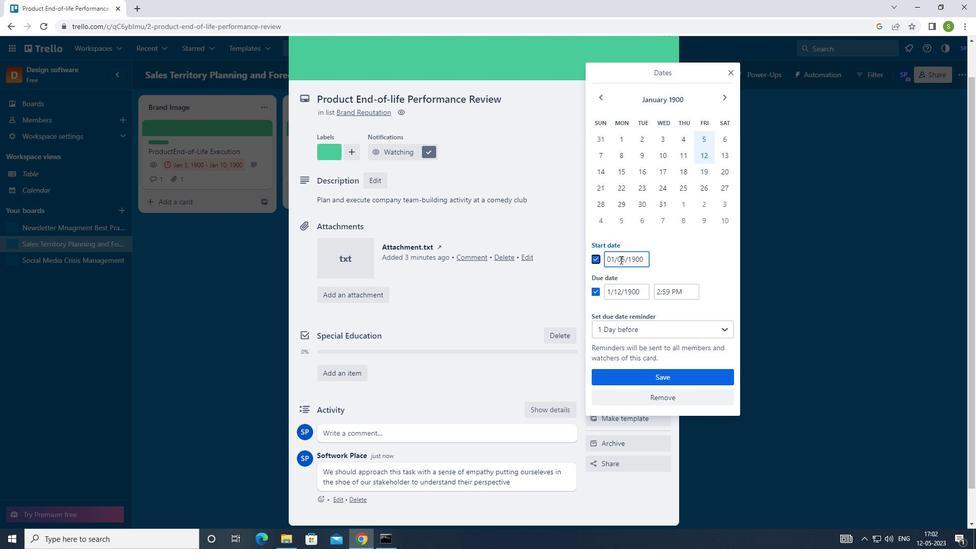 
Action: Mouse moved to (615, 254)
Screenshot: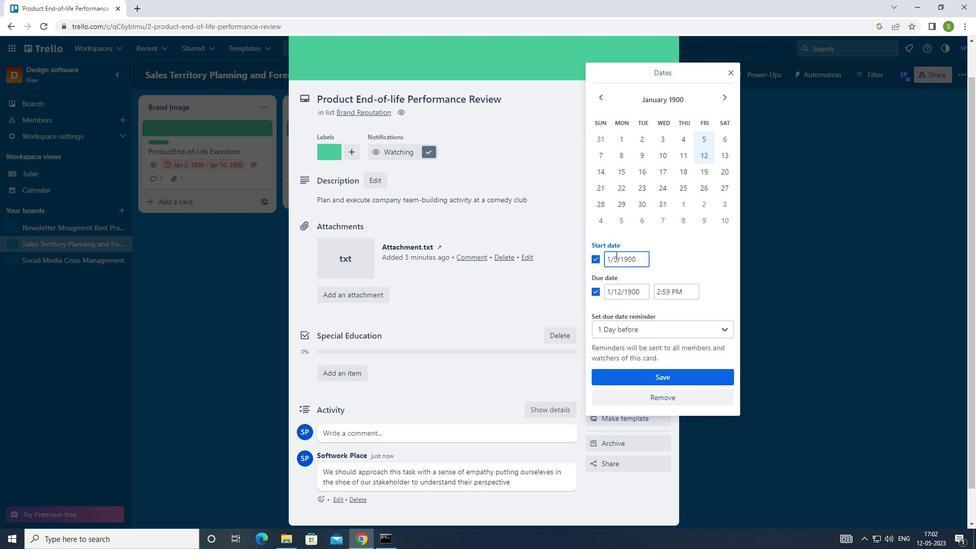 
Action: Mouse pressed left at (615, 254)
Screenshot: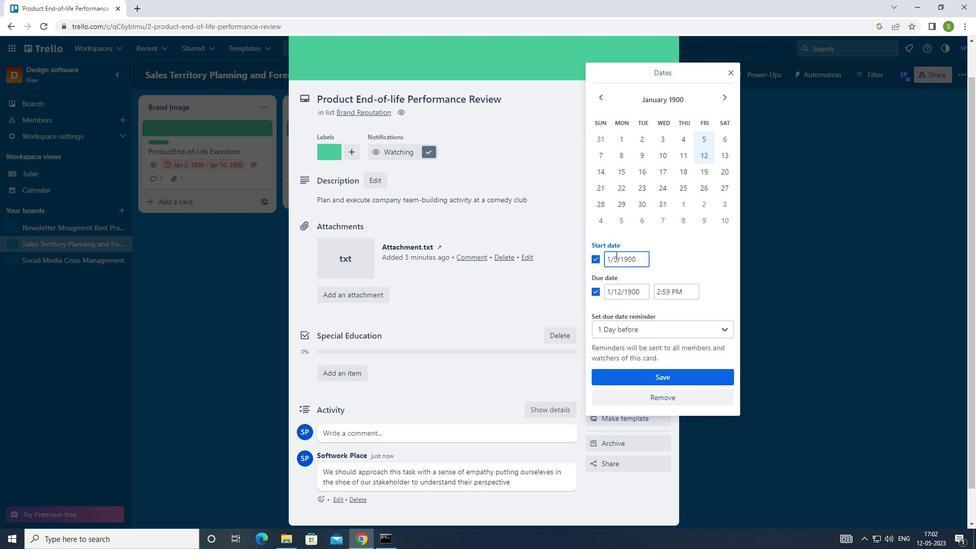 
Action: Mouse moved to (608, 251)
Screenshot: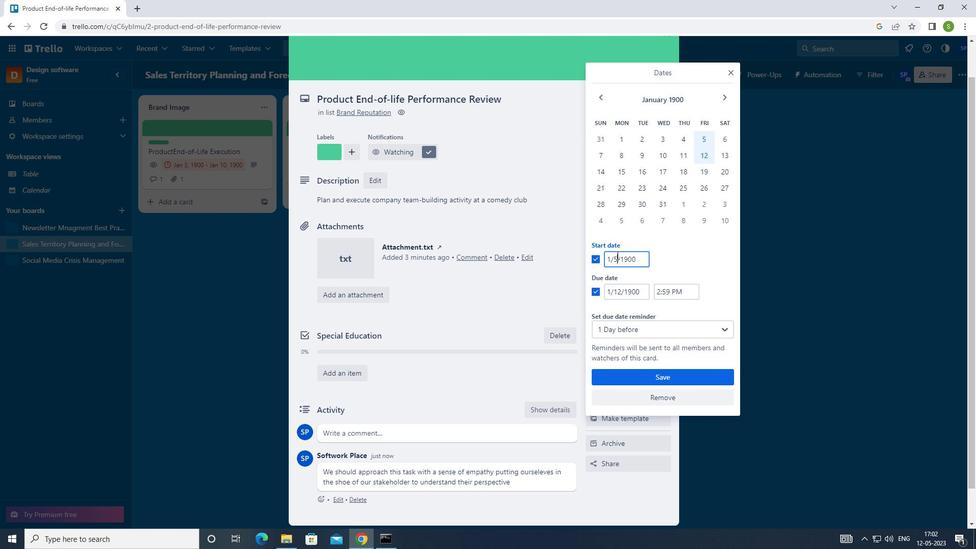 
Action: Key pressed <Key.backspace>6
Screenshot: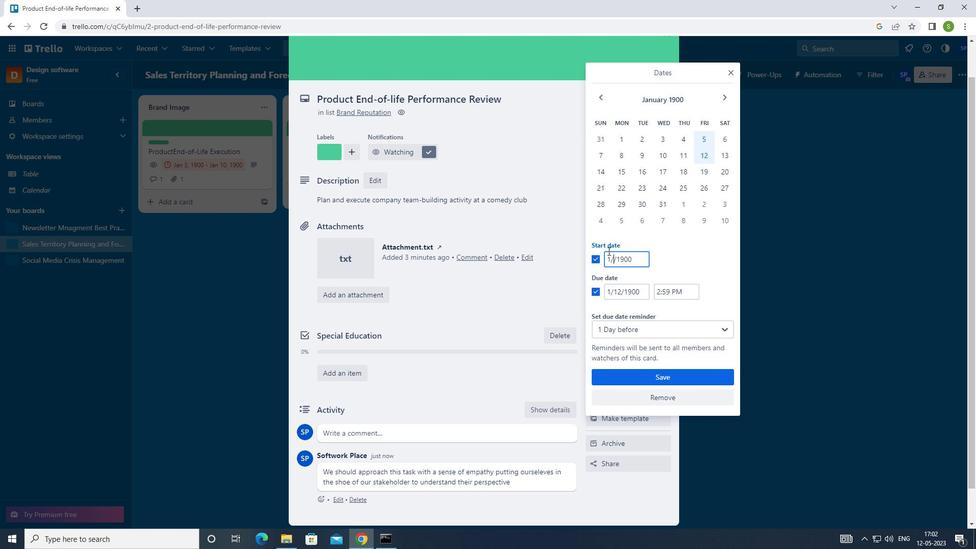 
Action: Mouse moved to (618, 291)
Screenshot: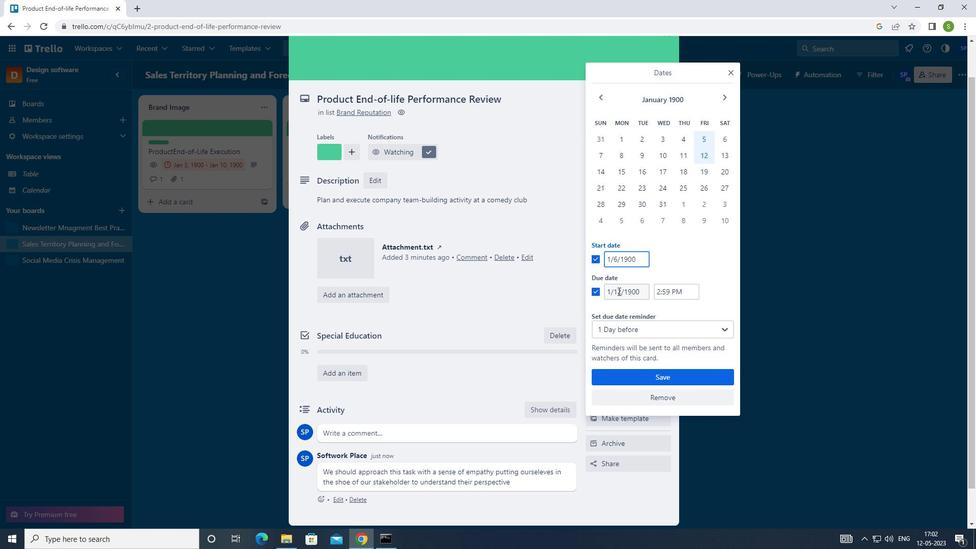 
Action: Mouse pressed left at (618, 291)
Screenshot: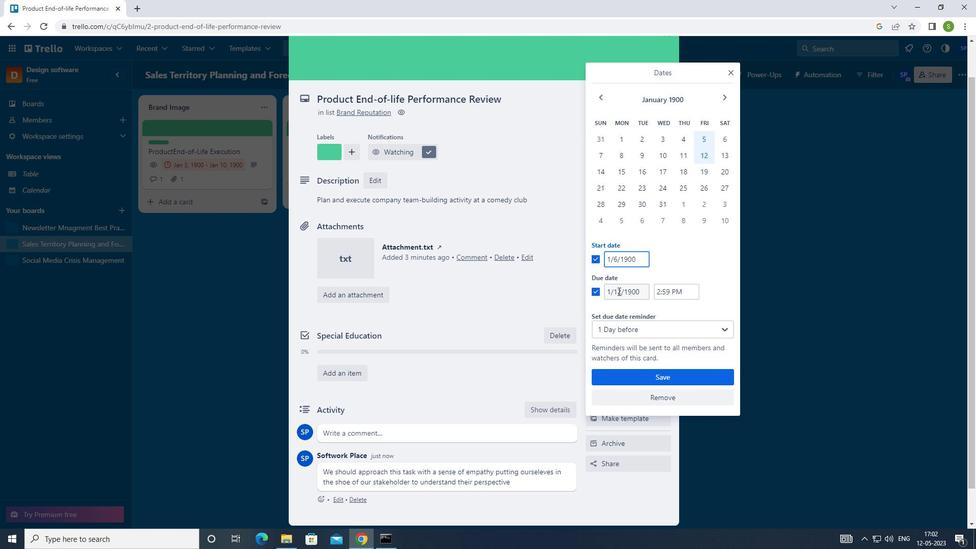 
Action: Mouse moved to (620, 292)
Screenshot: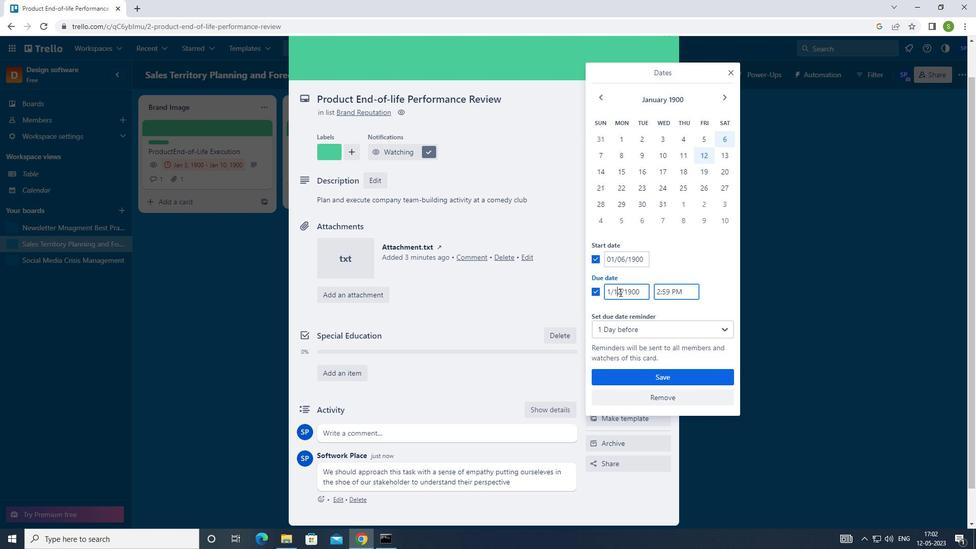 
Action: Mouse pressed left at (620, 292)
Screenshot: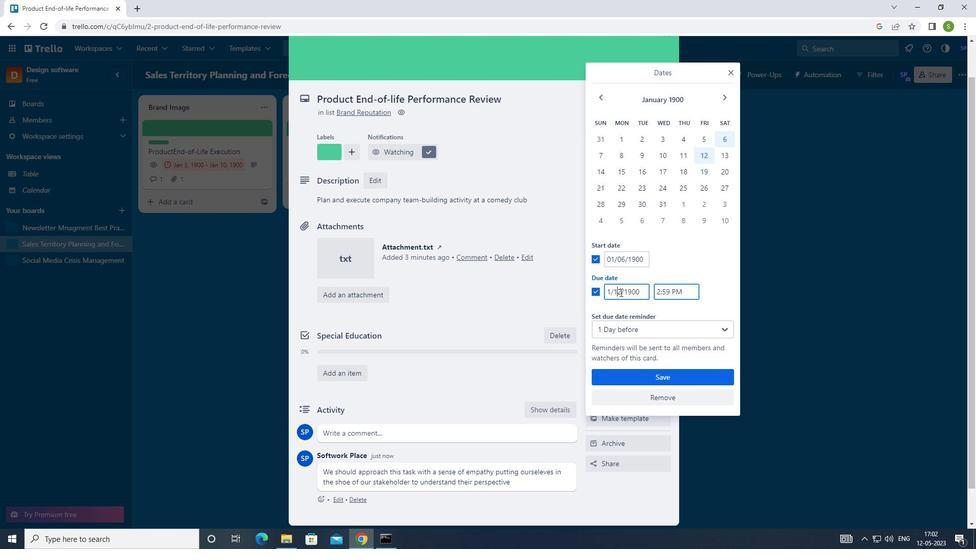 
Action: Mouse moved to (621, 292)
Screenshot: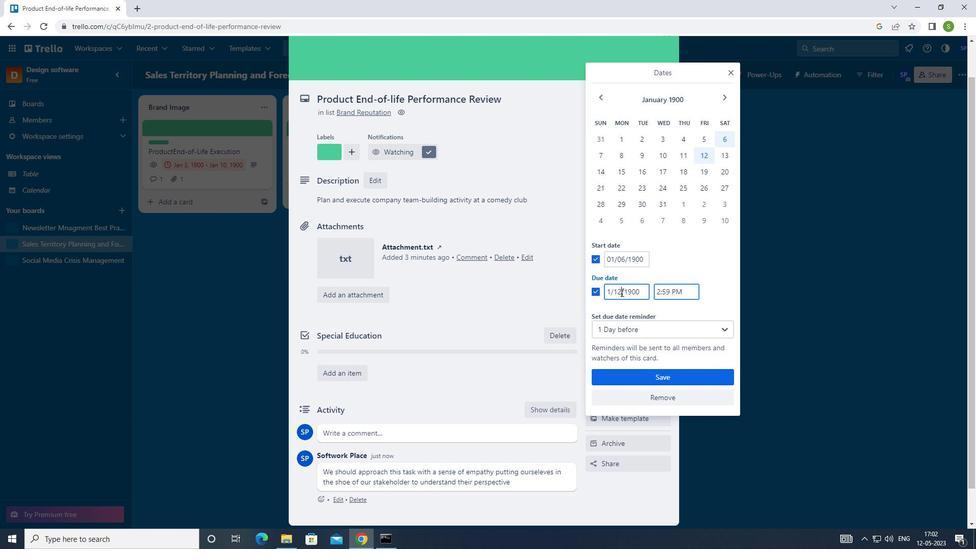 
Action: Key pressed <Key.backspace>3<Key.enter><Key.f8>
Screenshot: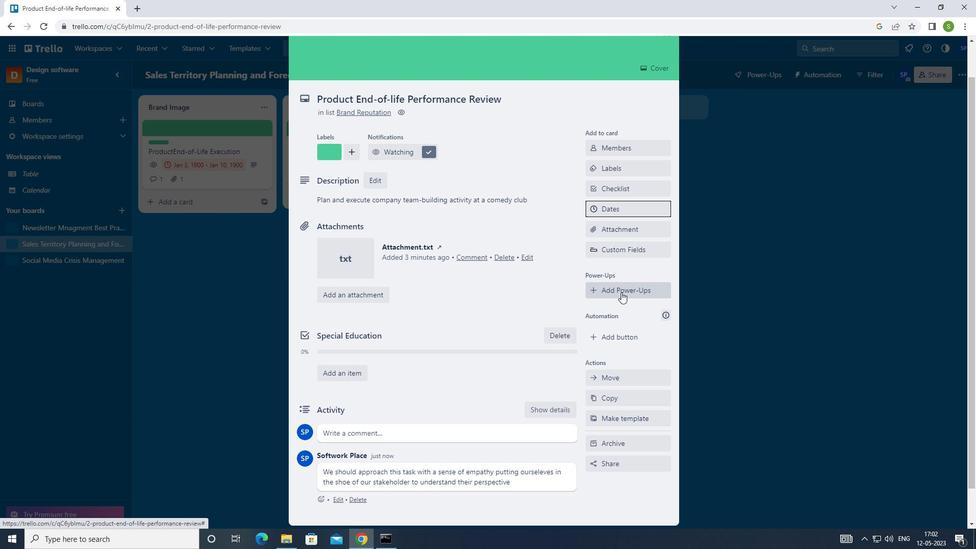 
